 Task: Search one way flight ticket for 1 adult, 5 children, 2 infants in seat and 1 infant on lap in first from Anchorage: Ted Stevens Anchorage International Airport to Riverton: Central Wyoming Regional Airport (was Riverton Regional) on 5-4-2023. Choice of flights is Royal air maroc. Number of bags: 1 checked bag. Price is upto 35000. Outbound departure time preference is 17:15.
Action: Mouse moved to (329, 281)
Screenshot: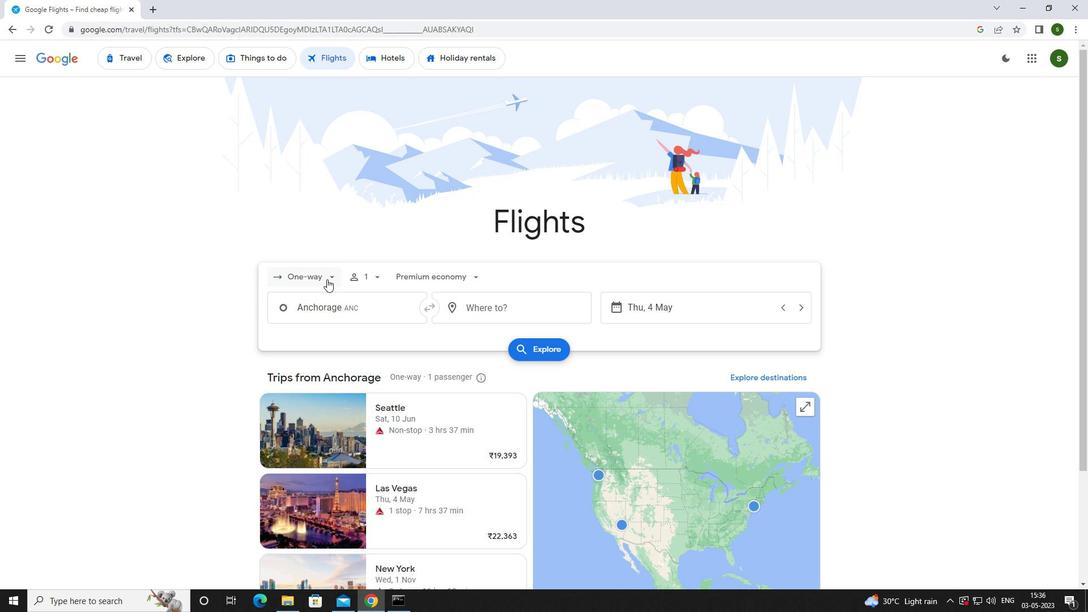 
Action: Mouse pressed left at (329, 281)
Screenshot: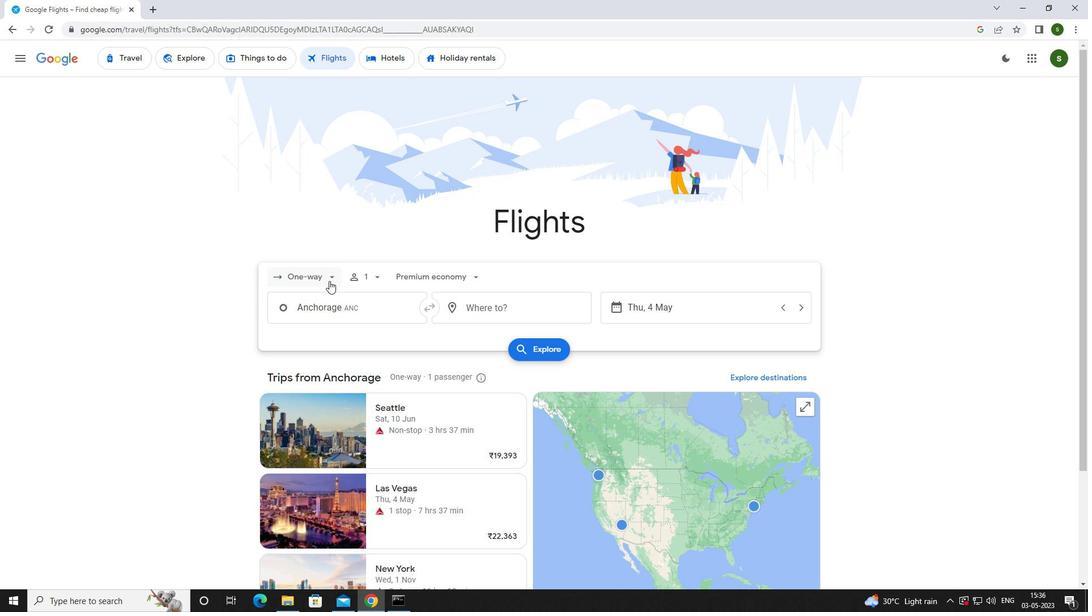 
Action: Mouse moved to (333, 334)
Screenshot: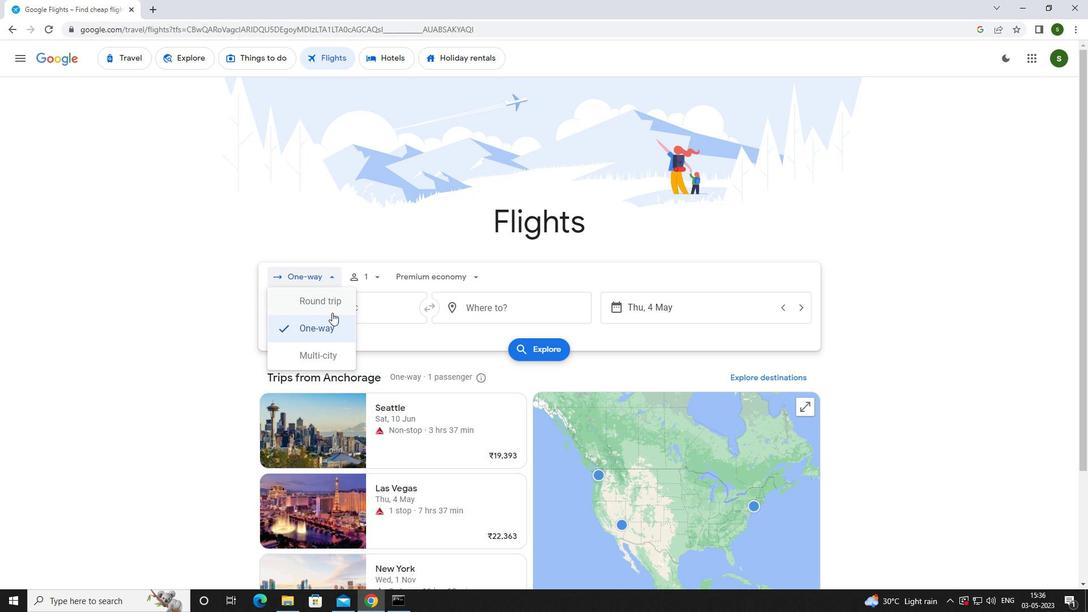 
Action: Mouse pressed left at (333, 334)
Screenshot: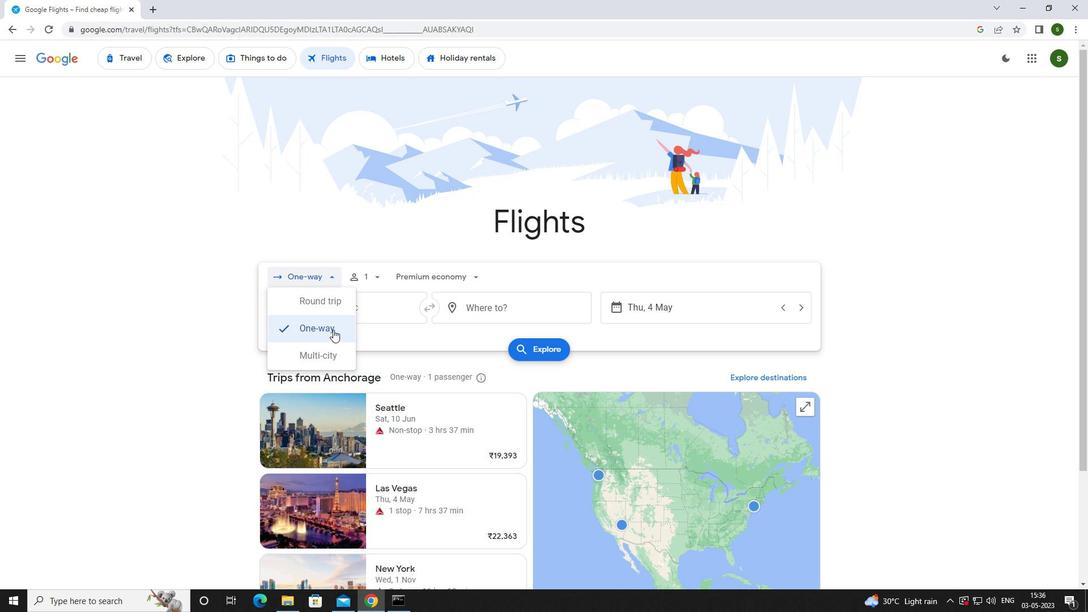 
Action: Mouse moved to (373, 275)
Screenshot: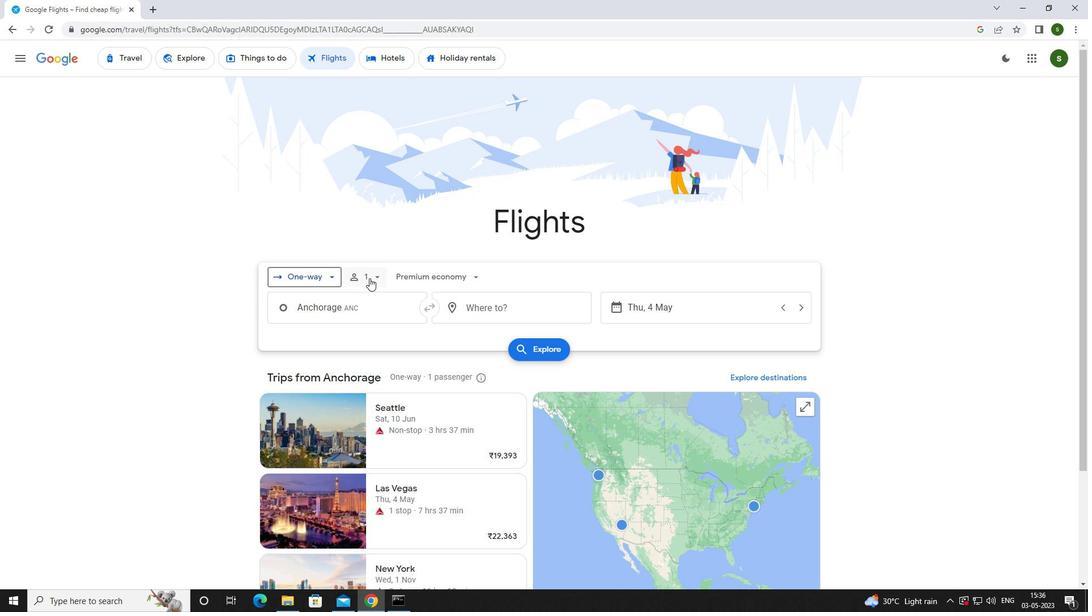
Action: Mouse pressed left at (373, 275)
Screenshot: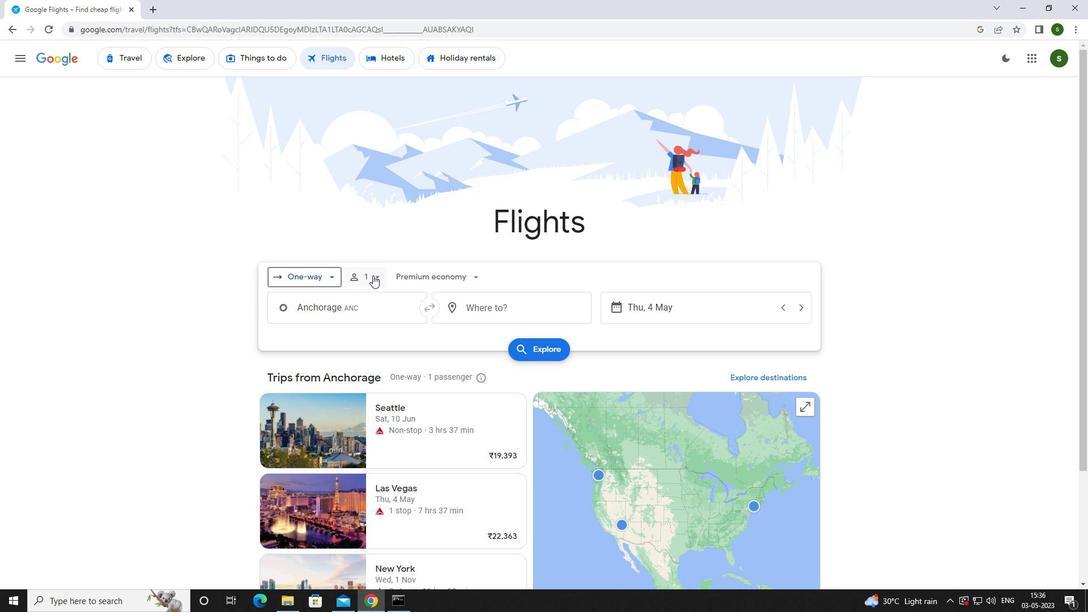 
Action: Mouse moved to (461, 332)
Screenshot: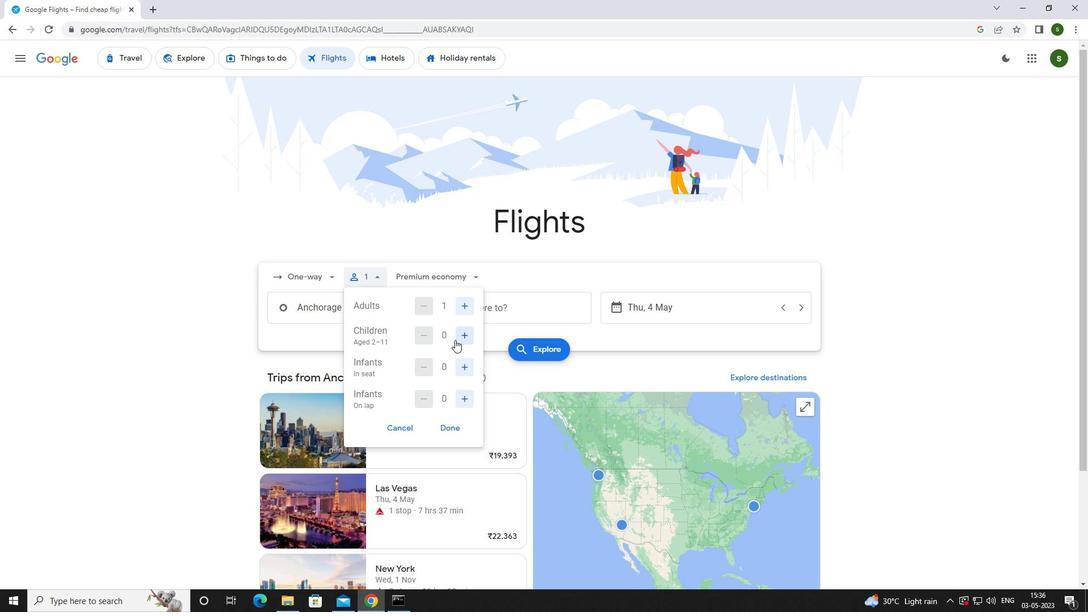 
Action: Mouse pressed left at (461, 332)
Screenshot: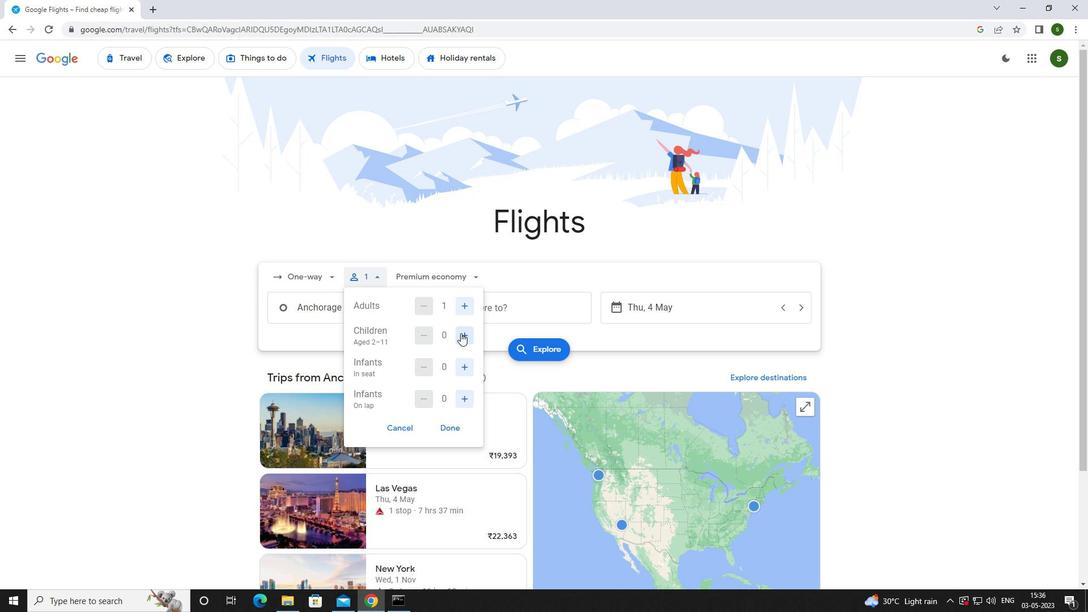 
Action: Mouse pressed left at (461, 332)
Screenshot: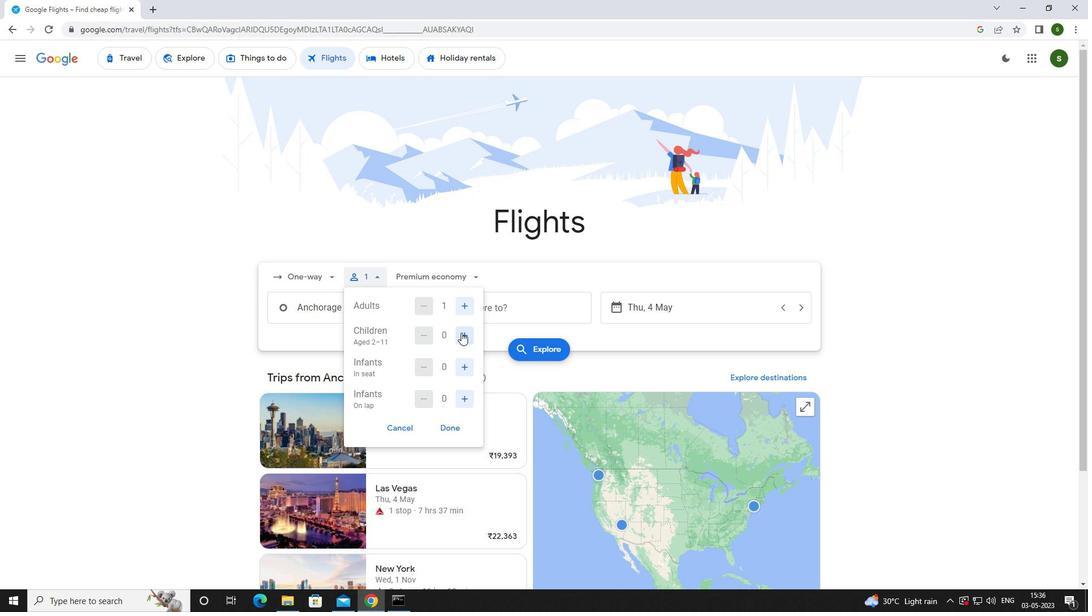 
Action: Mouse pressed left at (461, 332)
Screenshot: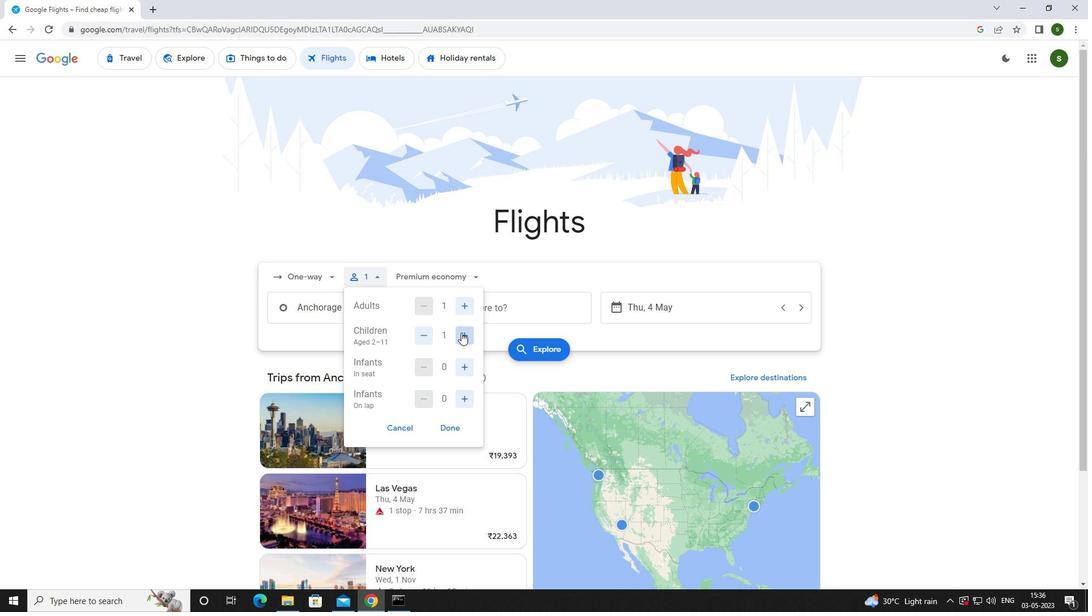 
Action: Mouse pressed left at (461, 332)
Screenshot: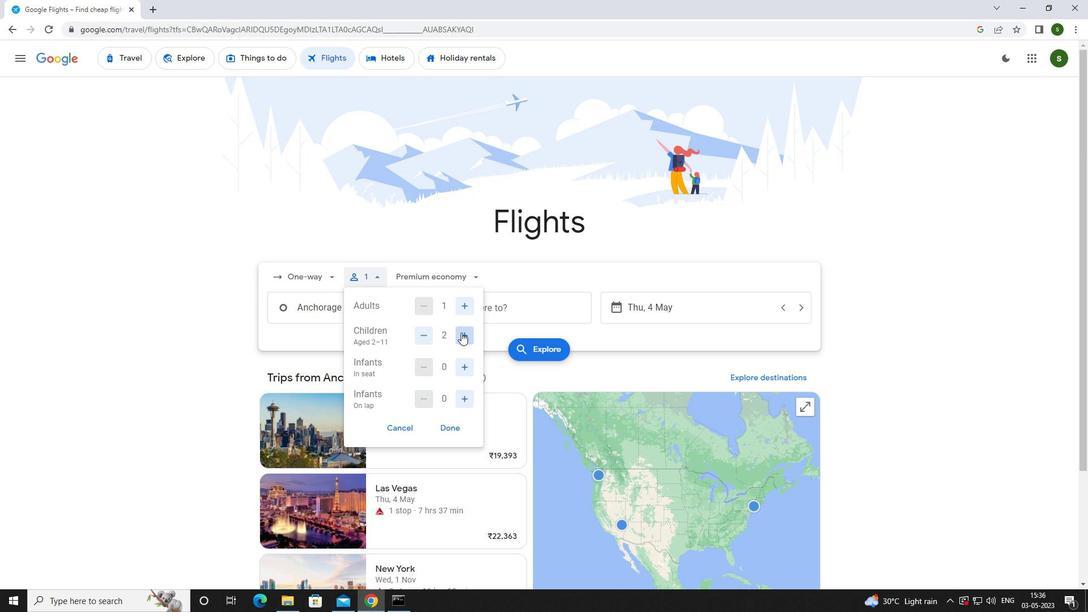 
Action: Mouse pressed left at (461, 332)
Screenshot: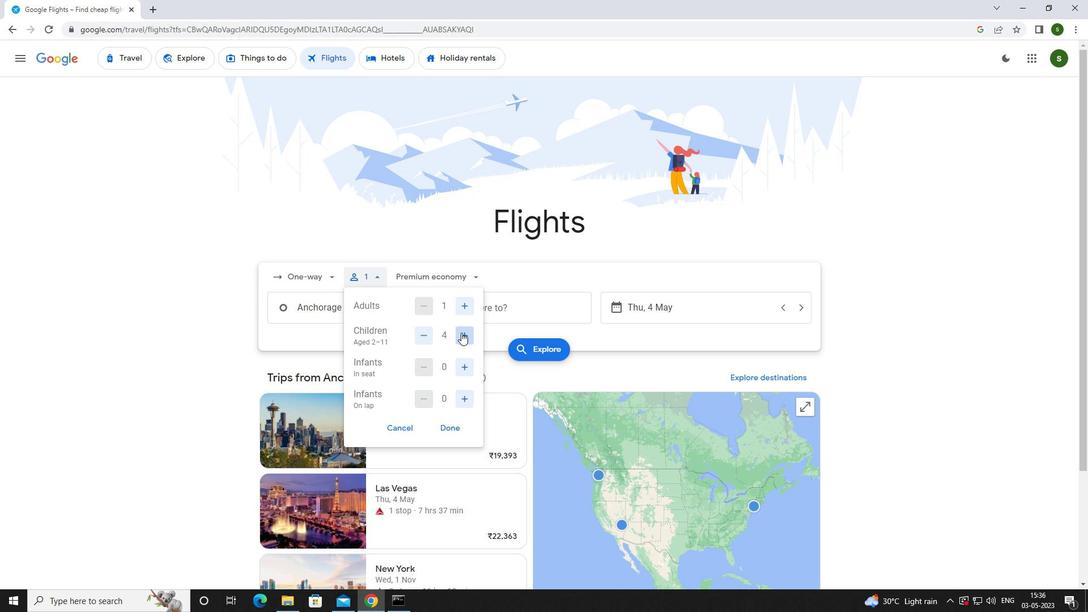 
Action: Mouse moved to (463, 363)
Screenshot: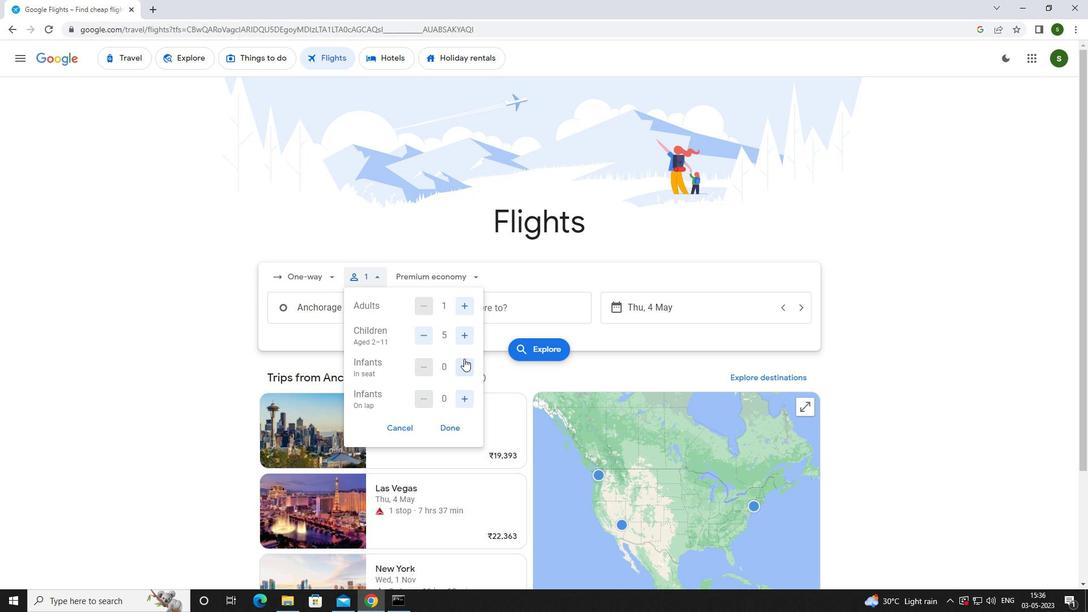 
Action: Mouse pressed left at (463, 363)
Screenshot: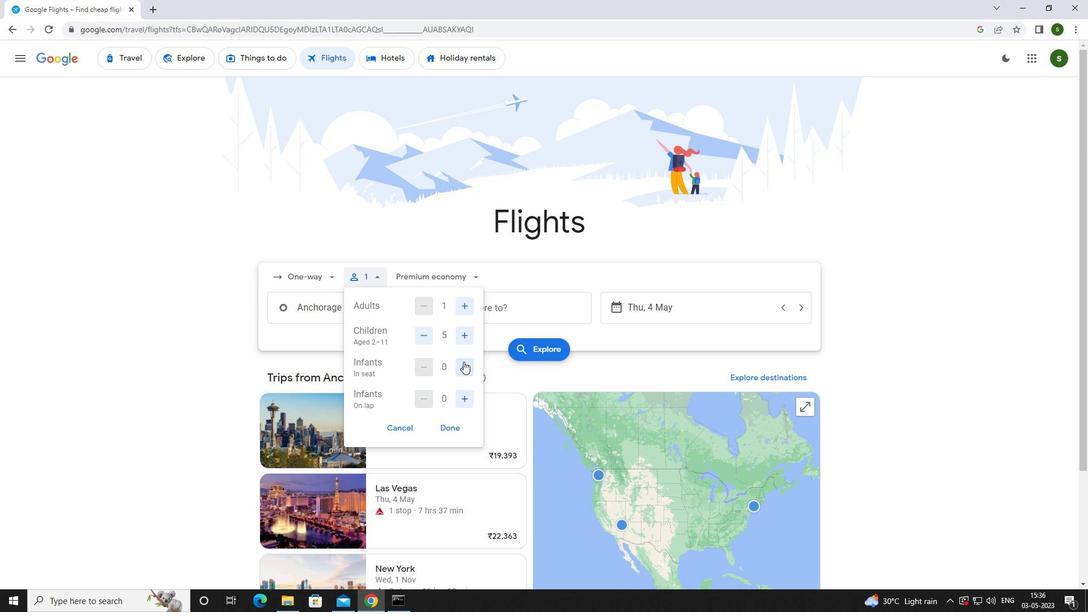 
Action: Mouse pressed left at (463, 363)
Screenshot: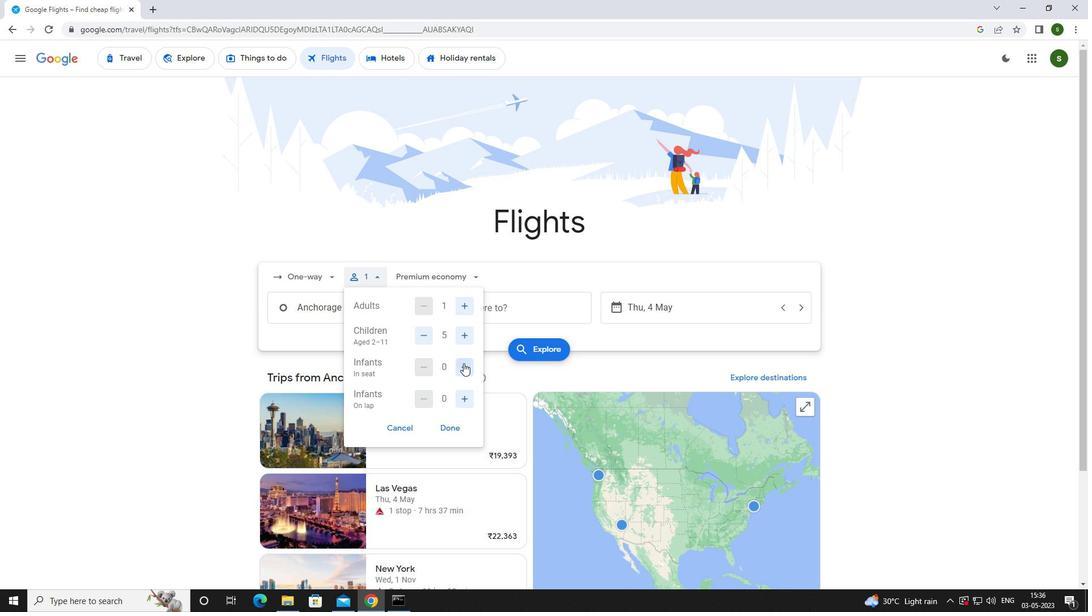 
Action: Mouse moved to (457, 394)
Screenshot: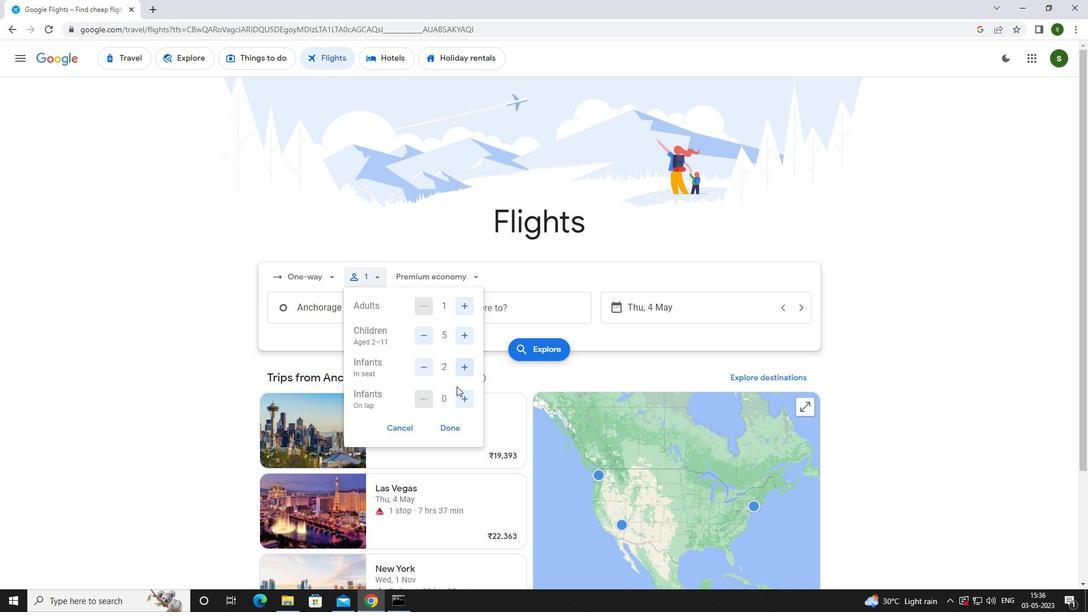
Action: Mouse pressed left at (457, 394)
Screenshot: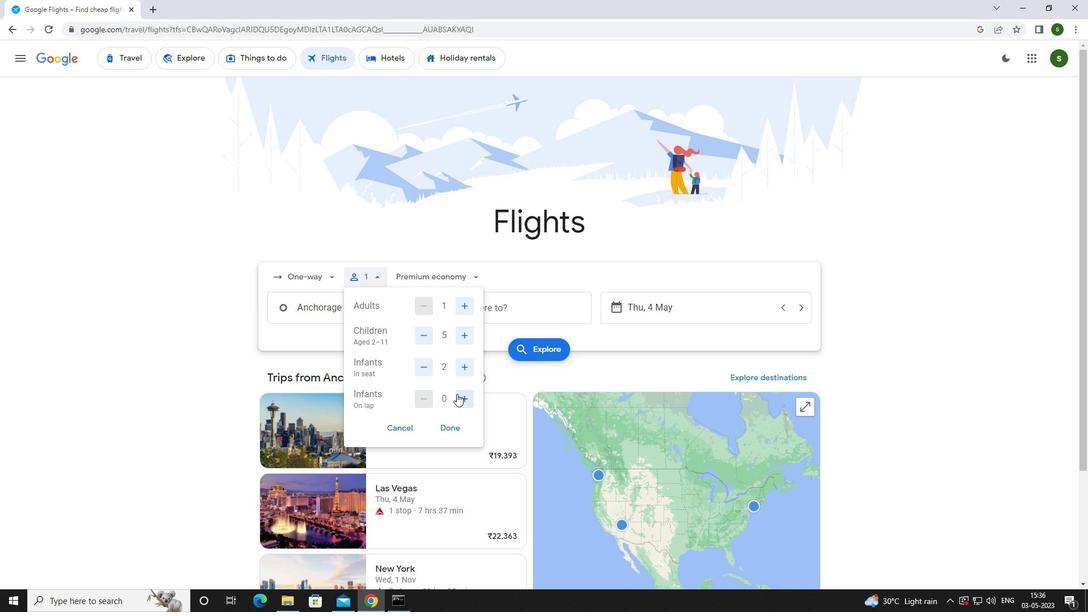 
Action: Mouse moved to (427, 366)
Screenshot: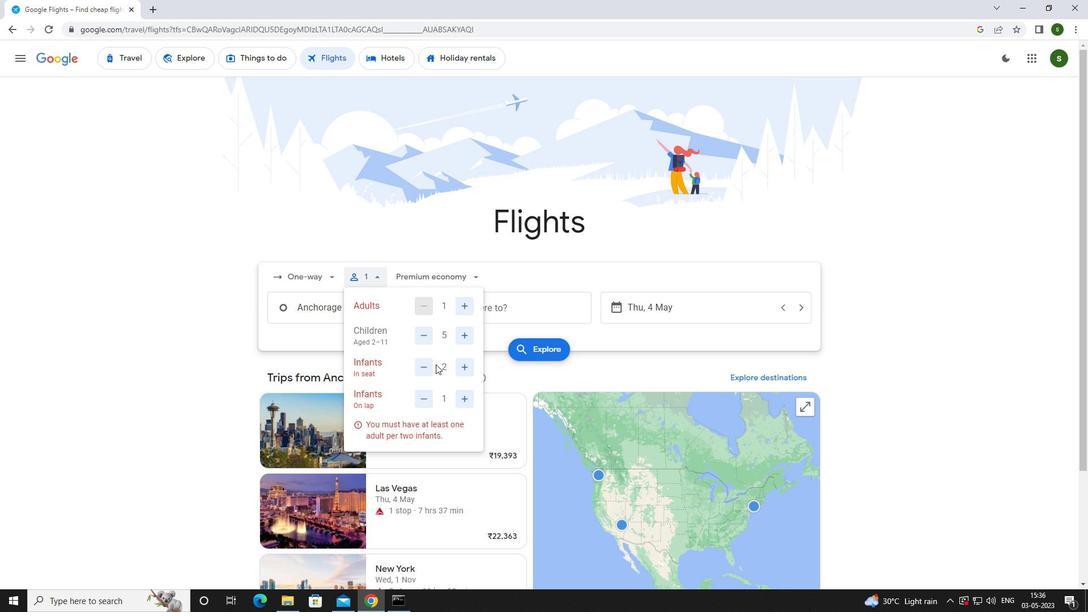 
Action: Mouse pressed left at (427, 366)
Screenshot: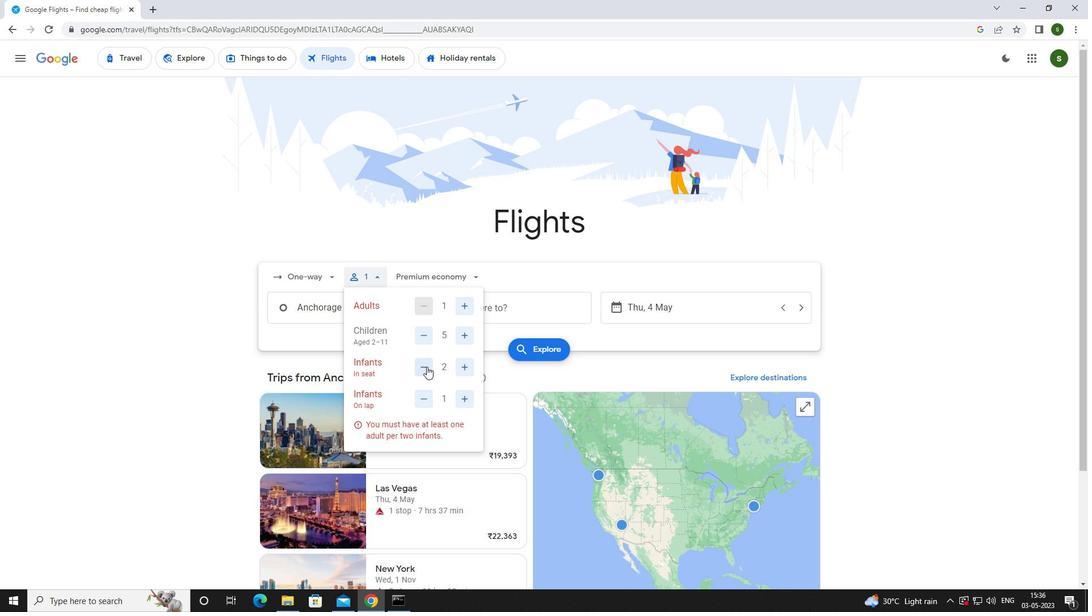 
Action: Mouse moved to (436, 276)
Screenshot: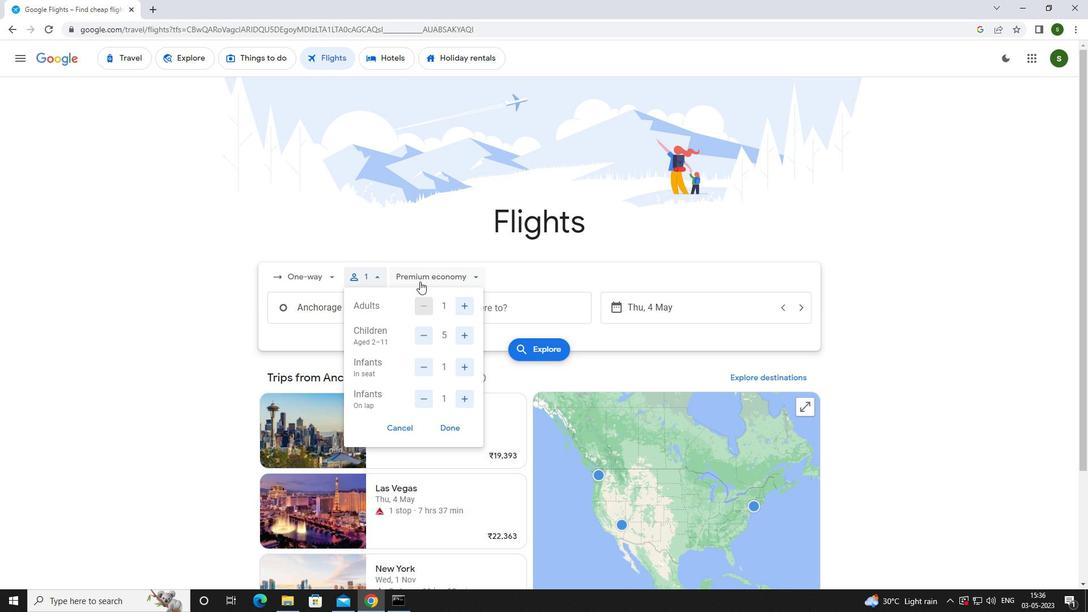 
Action: Mouse pressed left at (436, 276)
Screenshot: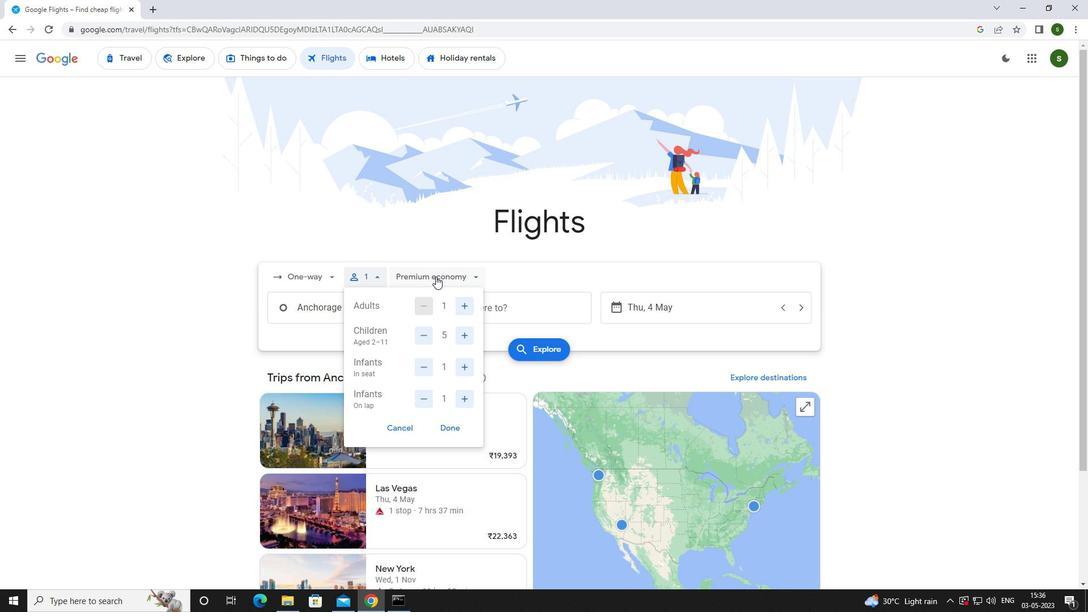 
Action: Mouse moved to (455, 381)
Screenshot: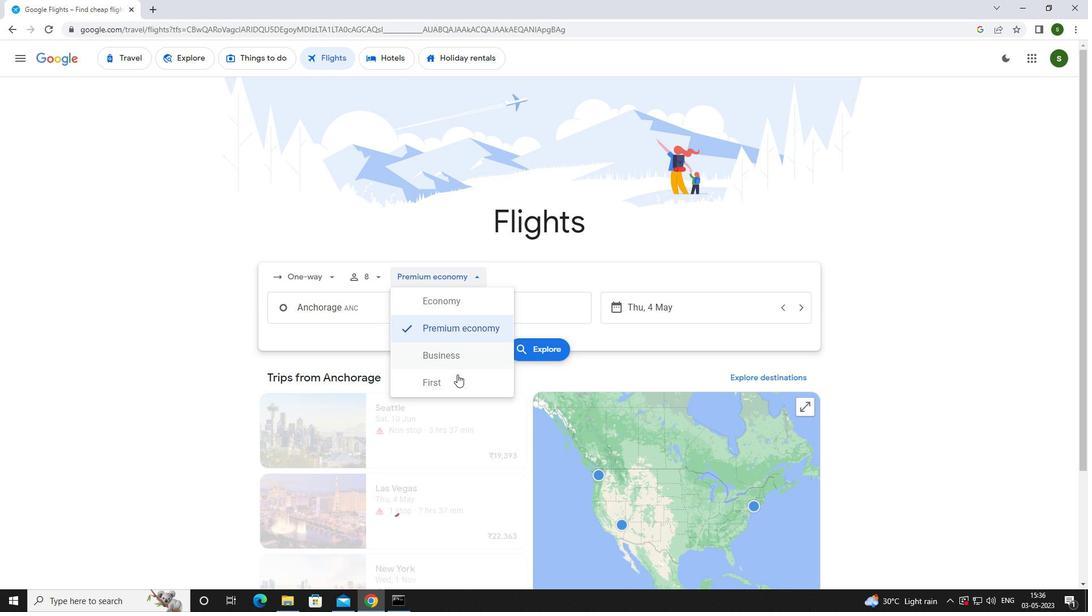
Action: Mouse pressed left at (455, 381)
Screenshot: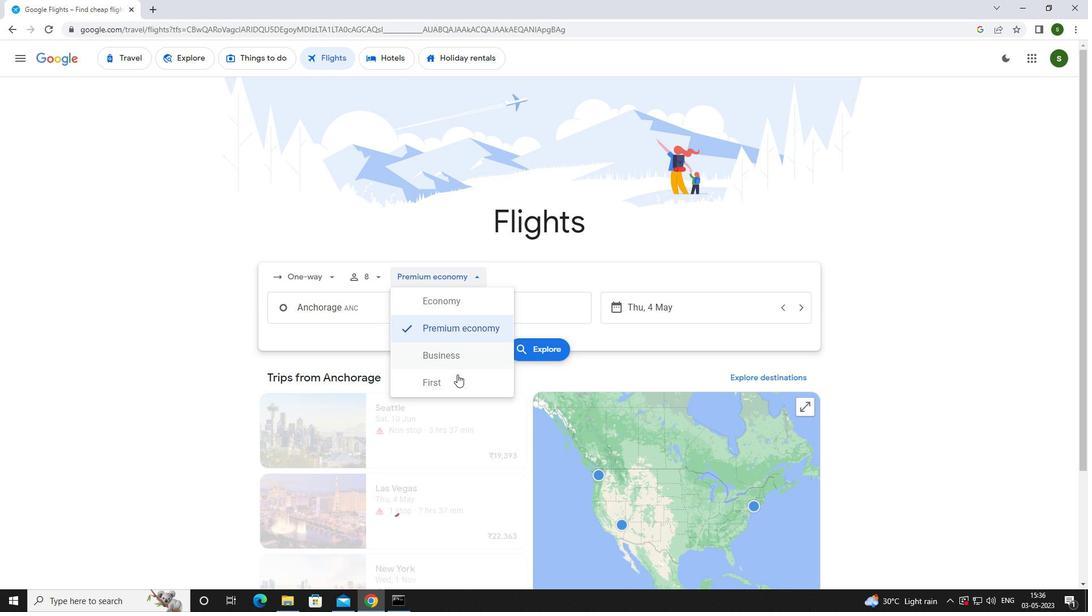 
Action: Mouse moved to (400, 315)
Screenshot: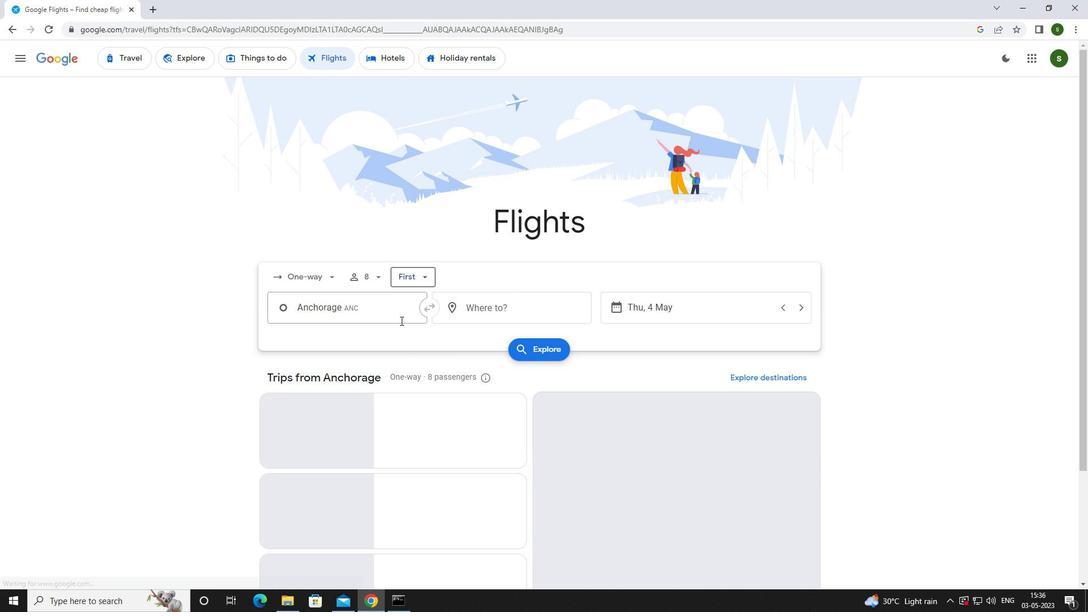 
Action: Mouse pressed left at (400, 315)
Screenshot: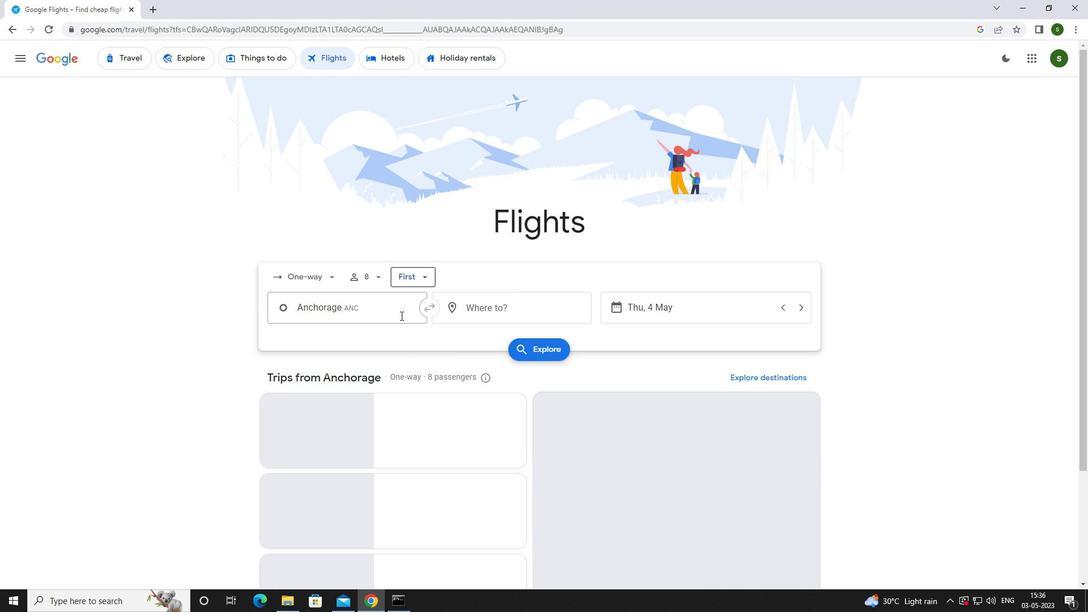 
Action: Mouse moved to (400, 315)
Screenshot: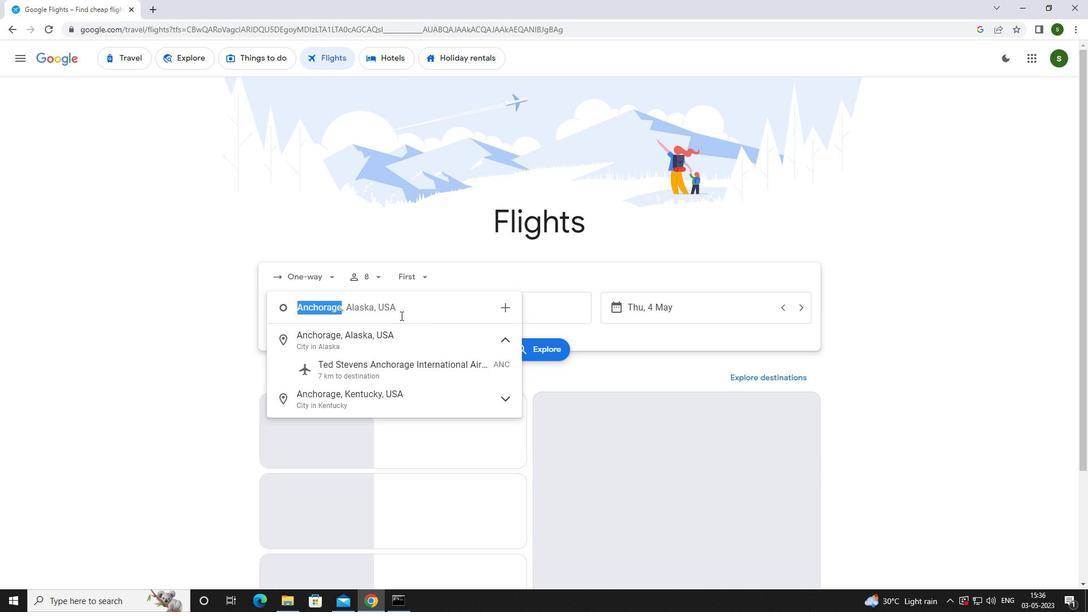 
Action: Key pressed <Key.caps_lock>t<Key.caps_lock>ed<Key.space>
Screenshot: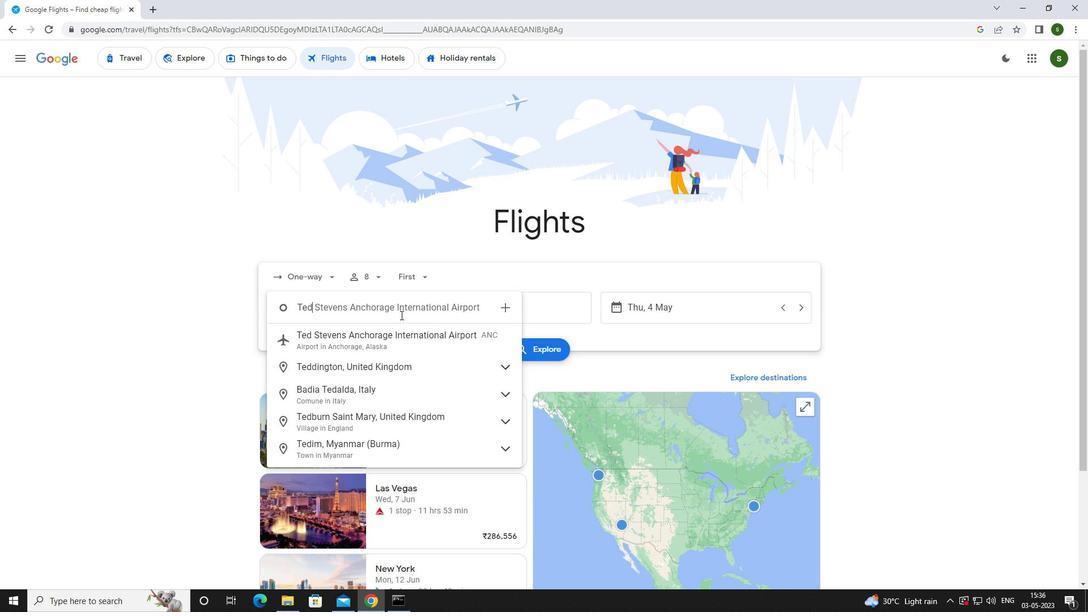 
Action: Mouse moved to (404, 341)
Screenshot: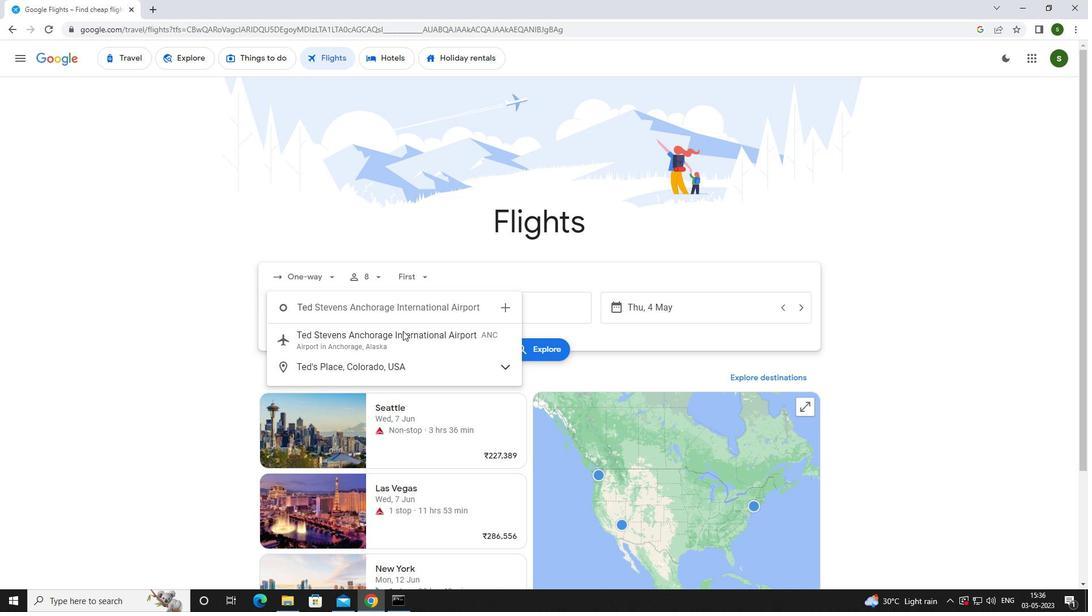 
Action: Mouse pressed left at (404, 341)
Screenshot: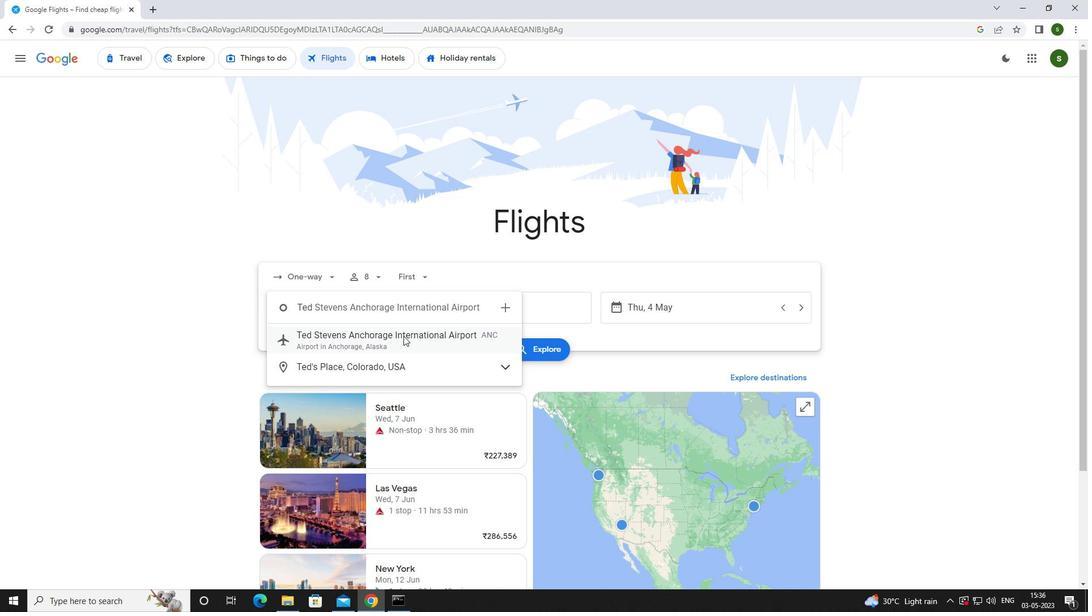 
Action: Mouse moved to (526, 311)
Screenshot: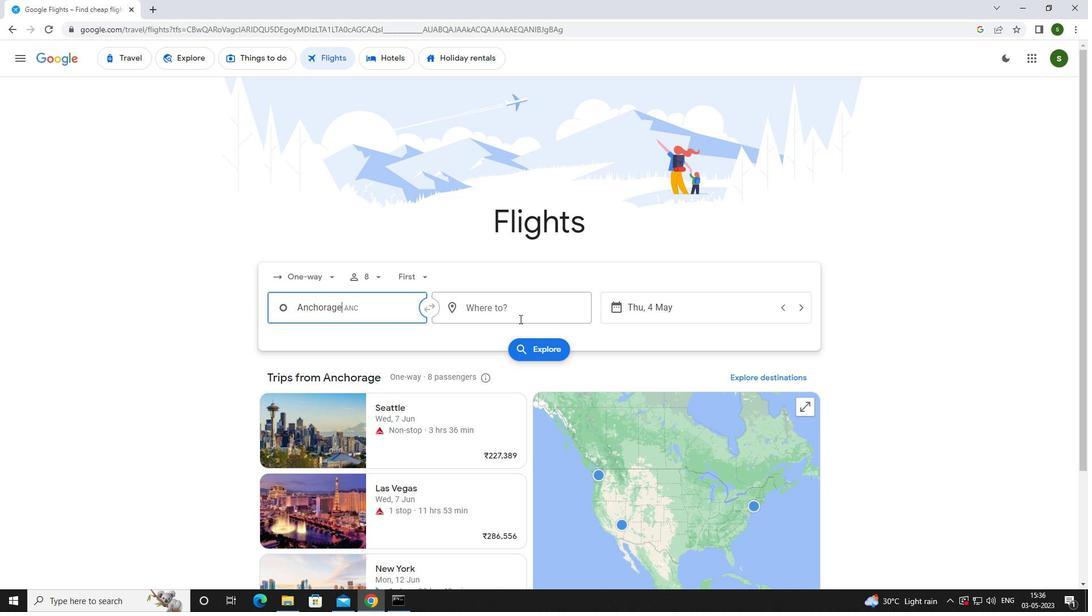 
Action: Mouse pressed left at (526, 311)
Screenshot: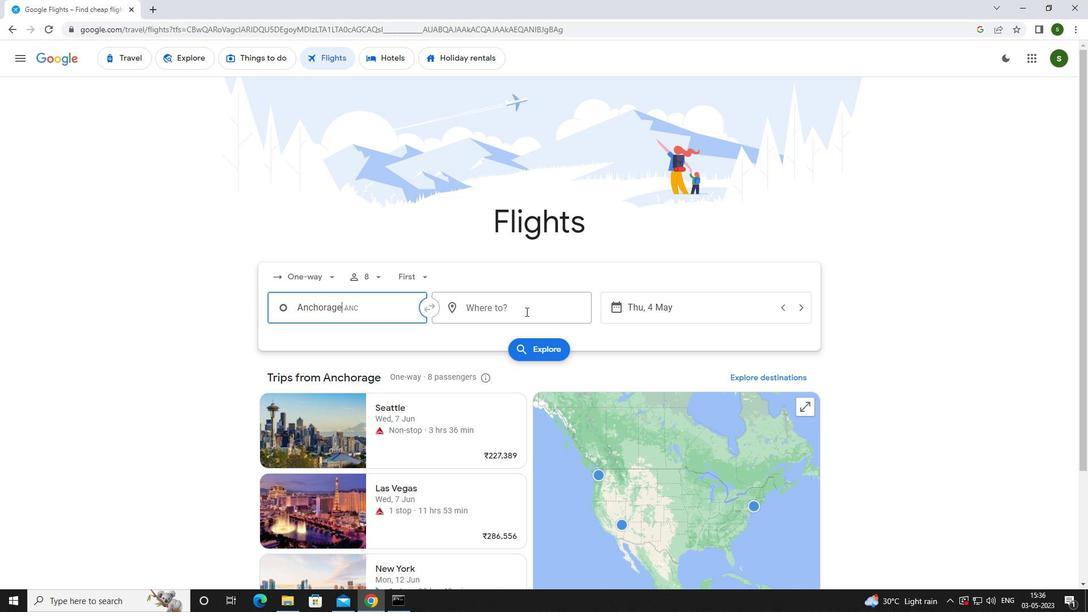 
Action: Mouse moved to (503, 311)
Screenshot: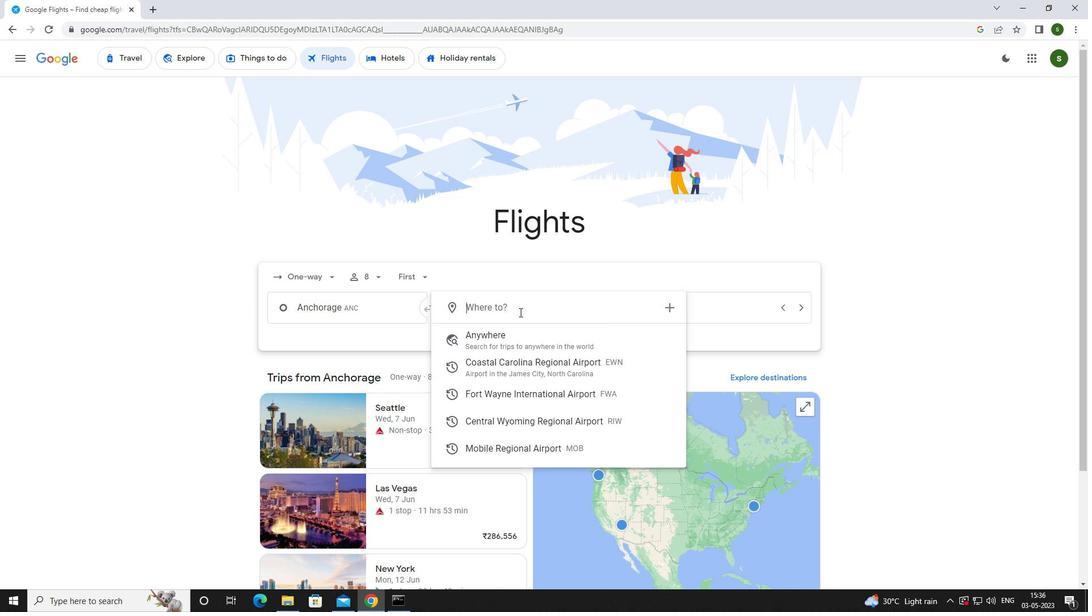 
Action: Key pressed <Key.caps_lock>r<Key.caps_lock>iverton
Screenshot: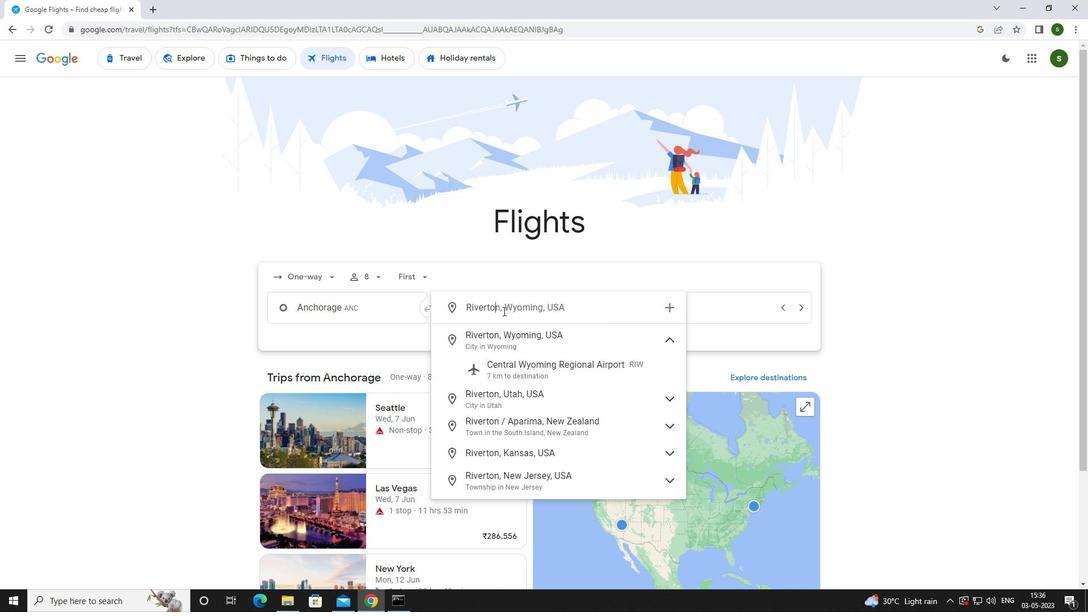 
Action: Mouse moved to (505, 364)
Screenshot: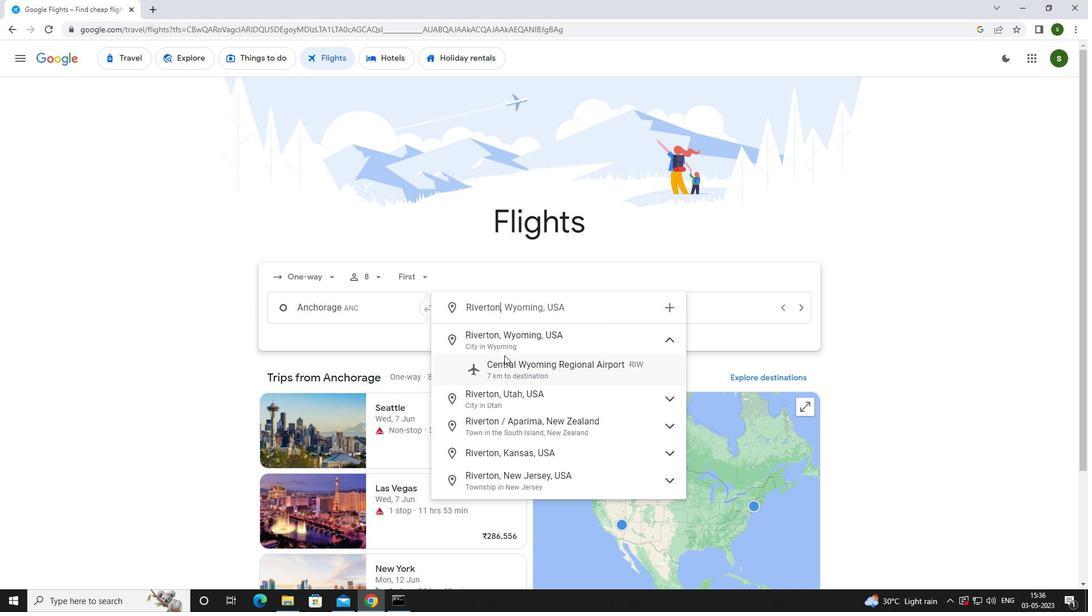 
Action: Mouse pressed left at (505, 364)
Screenshot: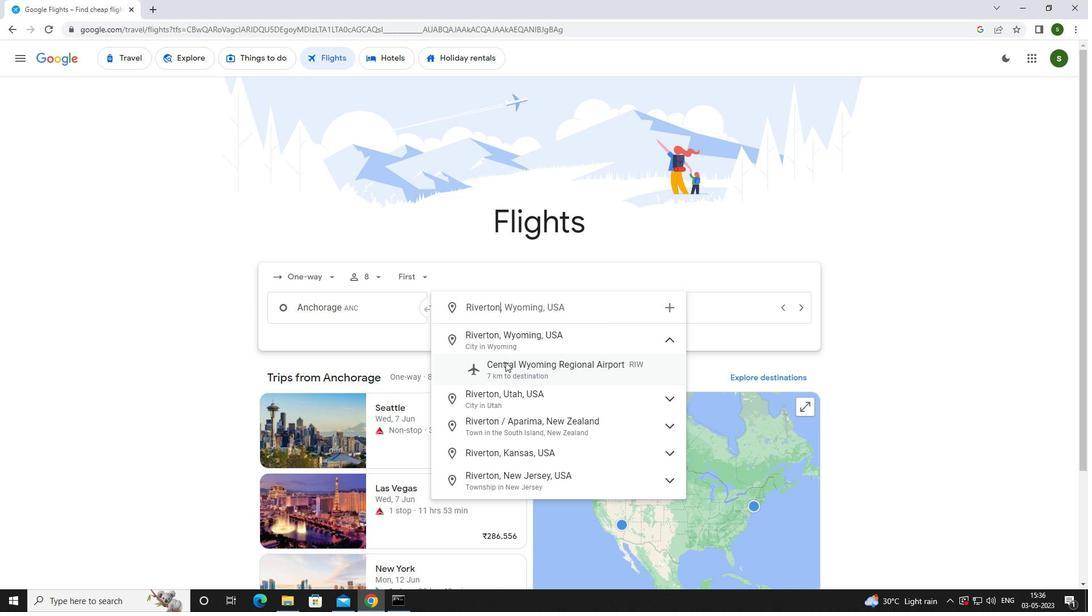 
Action: Mouse moved to (700, 304)
Screenshot: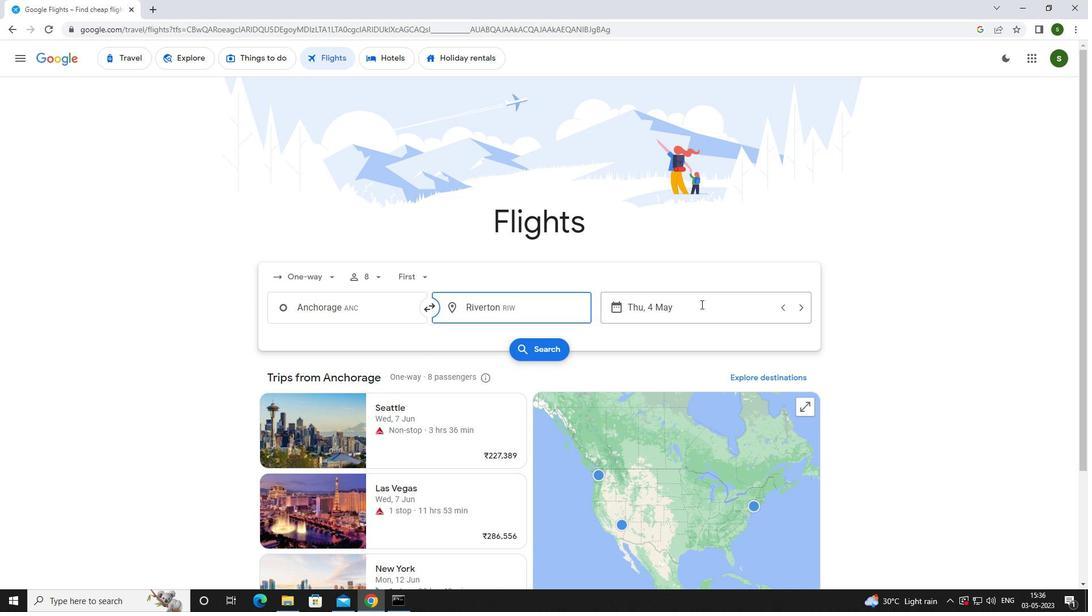 
Action: Mouse pressed left at (700, 304)
Screenshot: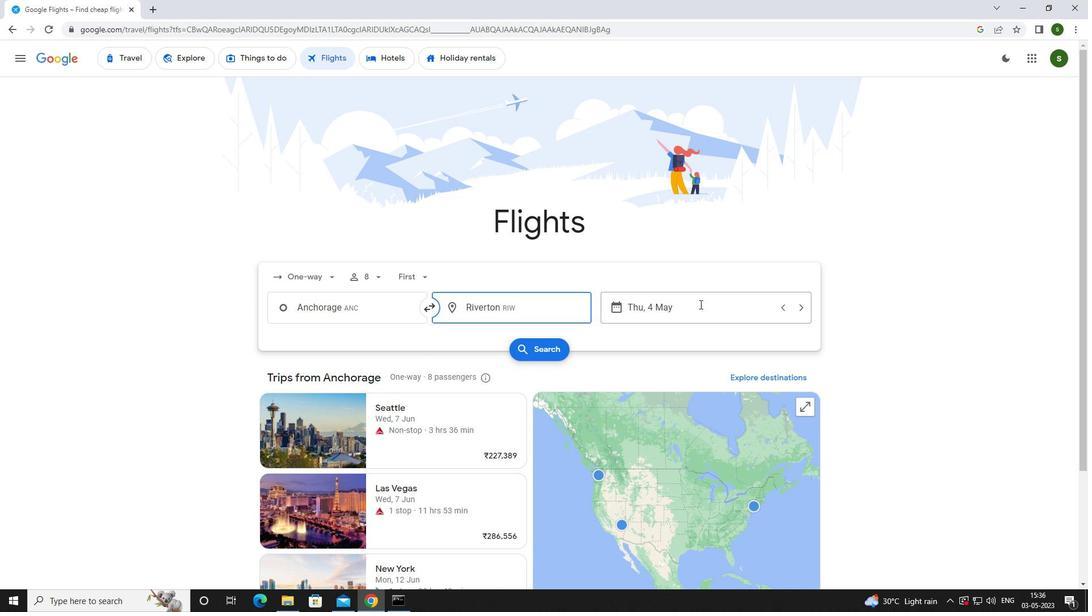 
Action: Mouse moved to (520, 382)
Screenshot: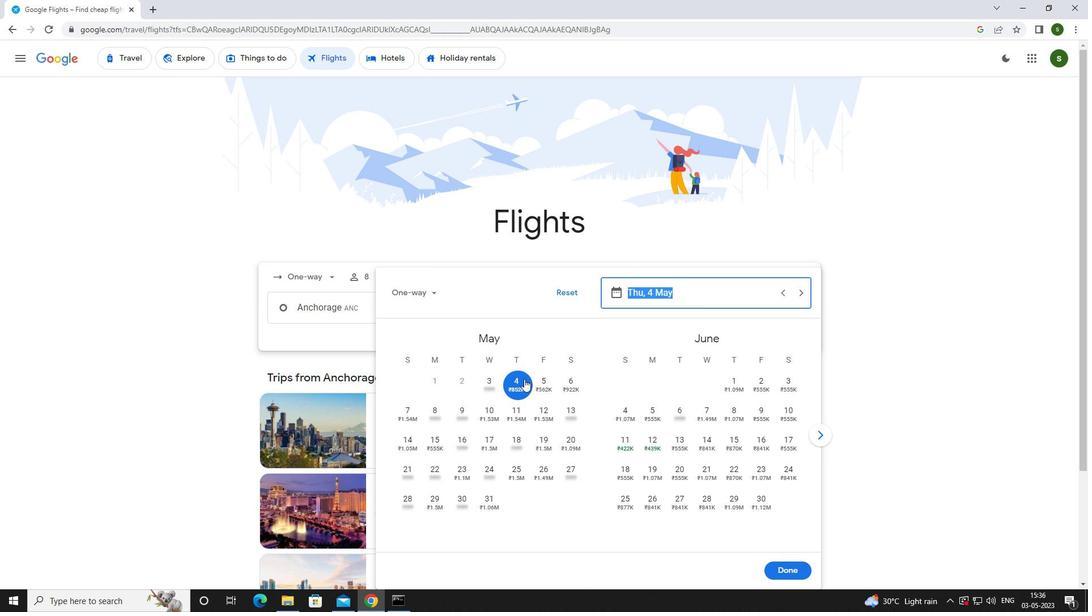 
Action: Mouse pressed left at (520, 382)
Screenshot: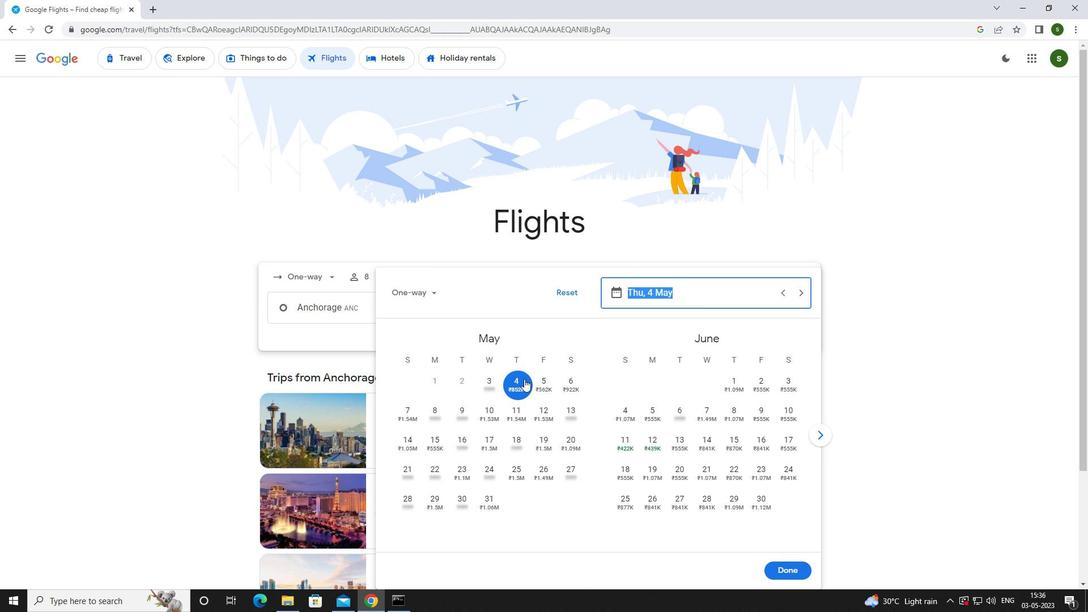 
Action: Mouse moved to (784, 563)
Screenshot: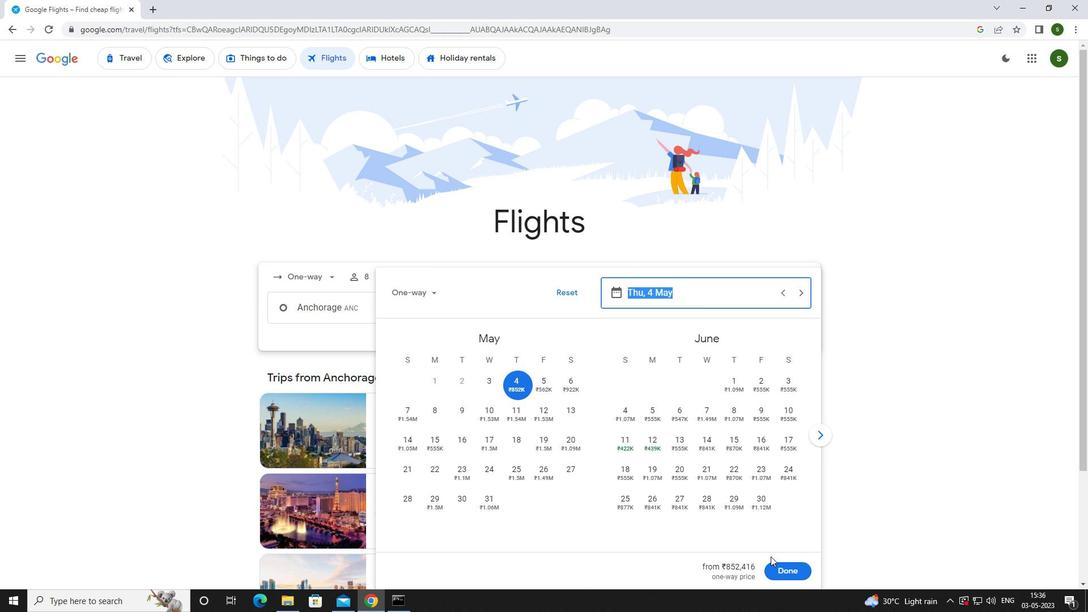
Action: Mouse pressed left at (784, 563)
Screenshot: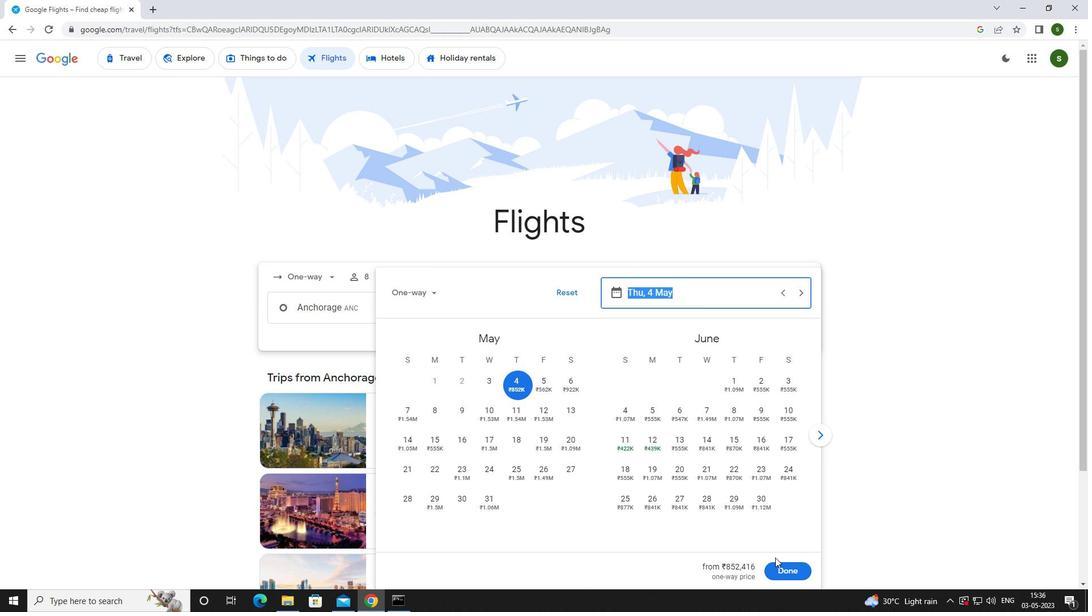 
Action: Mouse moved to (534, 341)
Screenshot: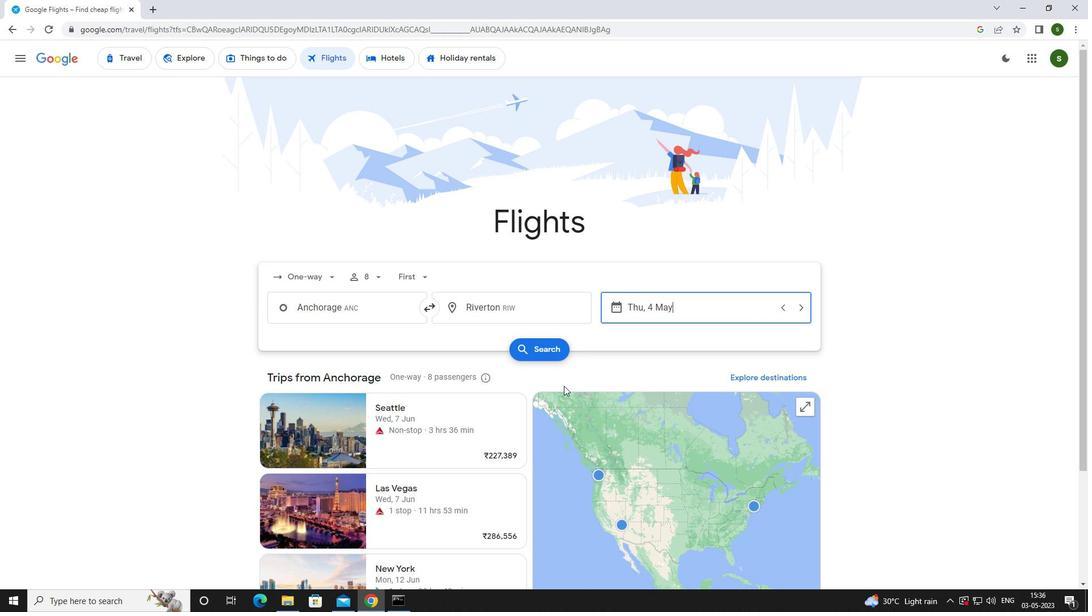 
Action: Mouse pressed left at (534, 341)
Screenshot: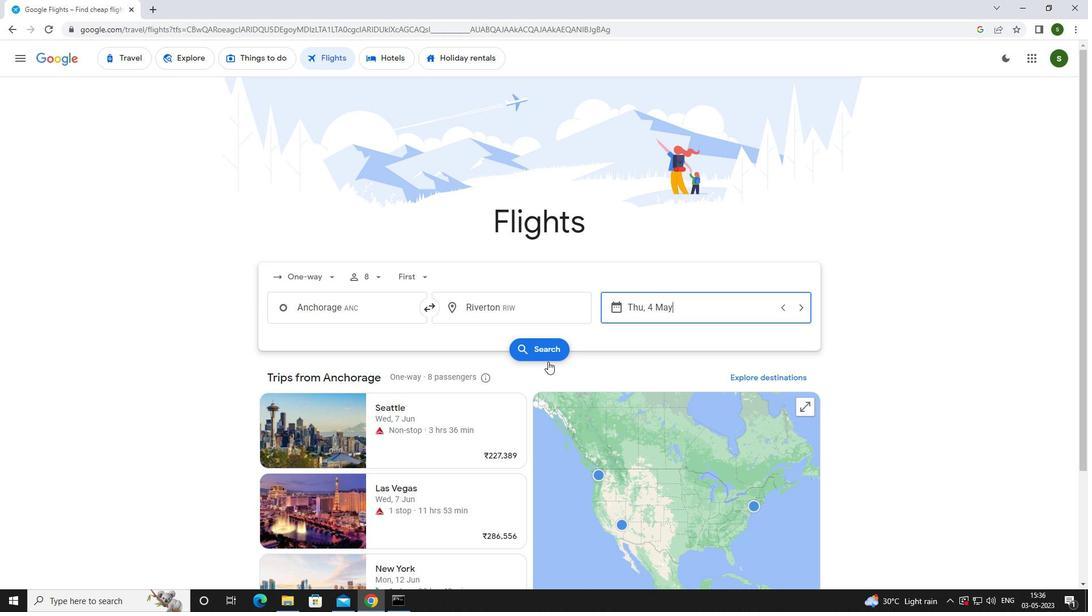 
Action: Mouse moved to (295, 163)
Screenshot: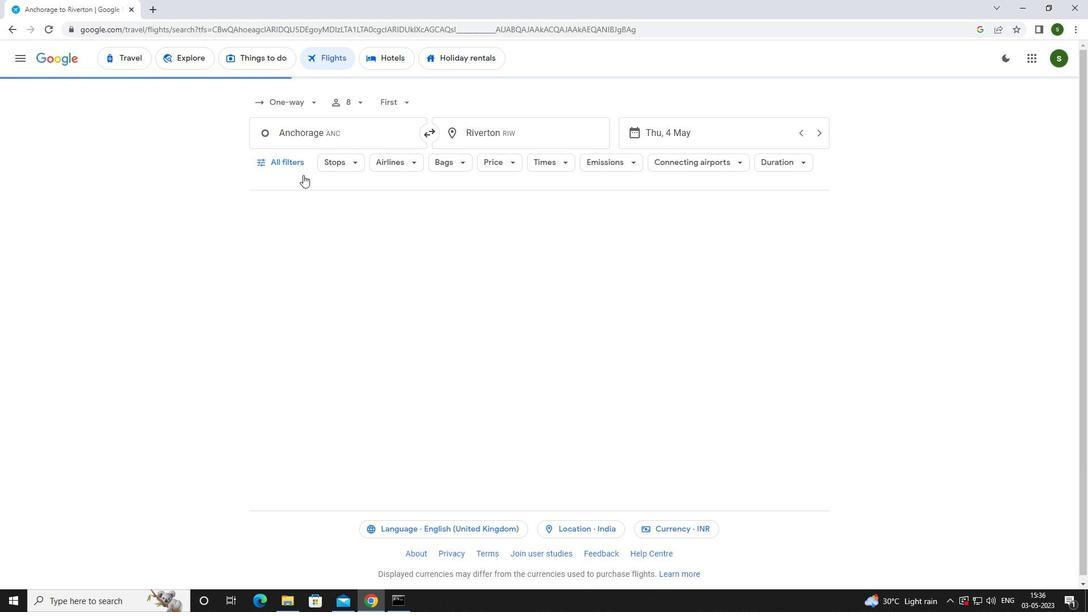 
Action: Mouse pressed left at (295, 163)
Screenshot: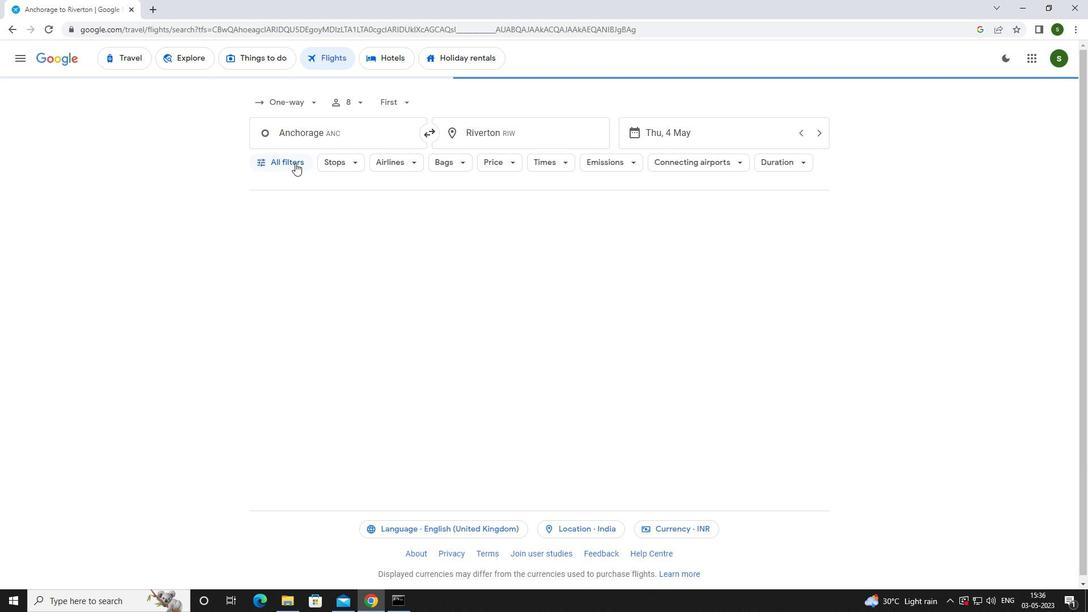 
Action: Mouse moved to (428, 406)
Screenshot: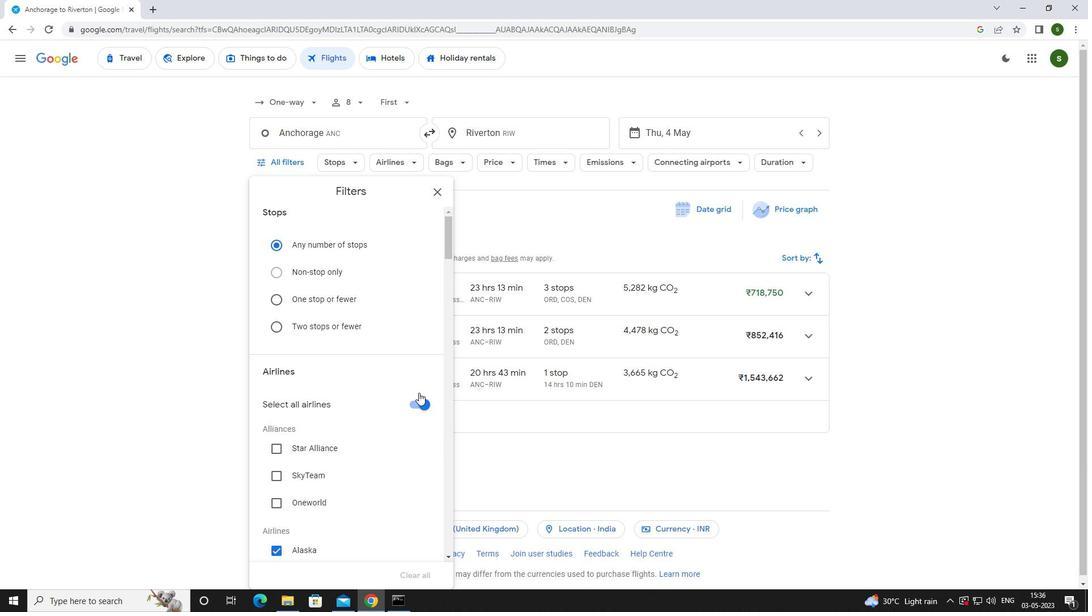 
Action: Mouse pressed left at (428, 406)
Screenshot: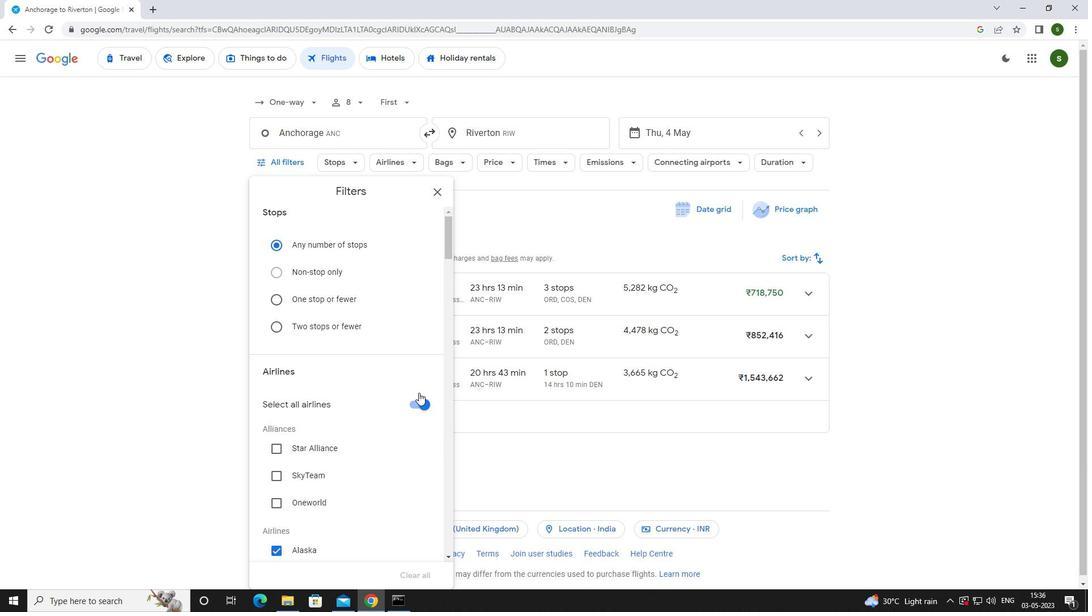 
Action: Mouse moved to (395, 345)
Screenshot: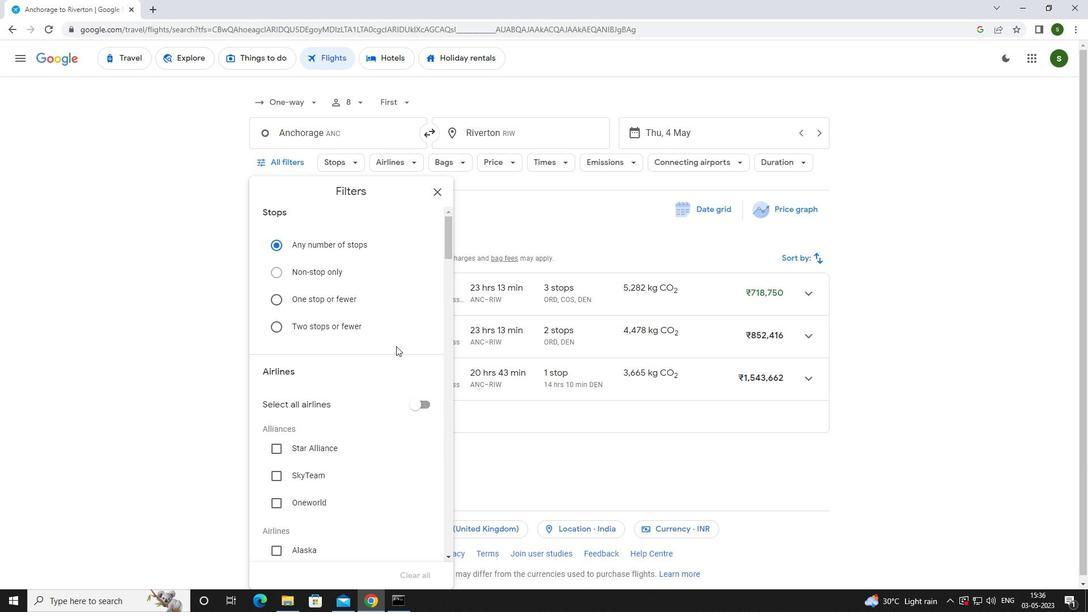 
Action: Mouse scrolled (395, 345) with delta (0, 0)
Screenshot: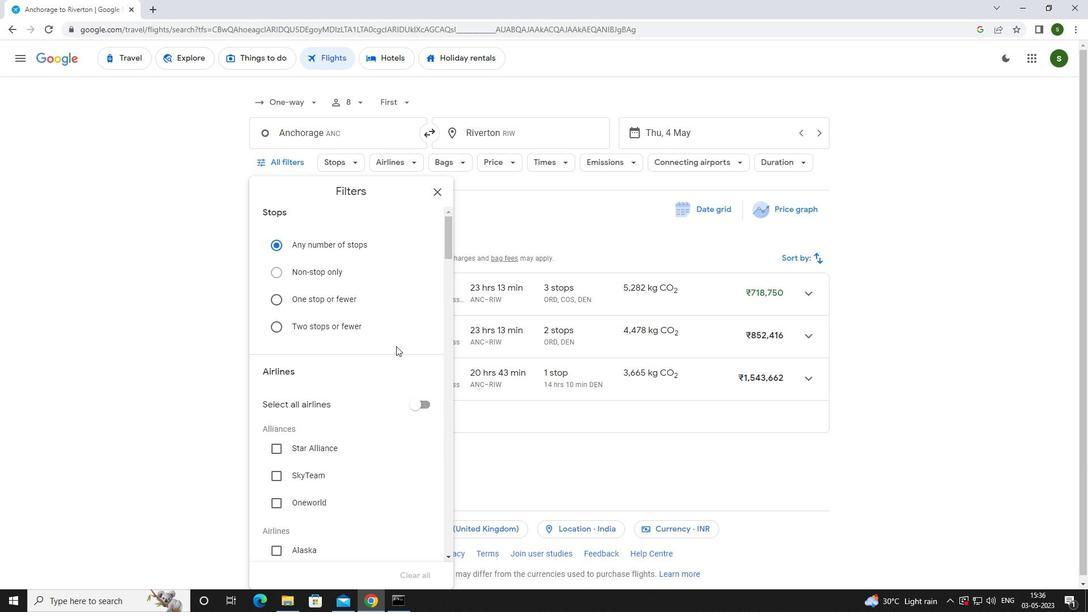
Action: Mouse moved to (395, 345)
Screenshot: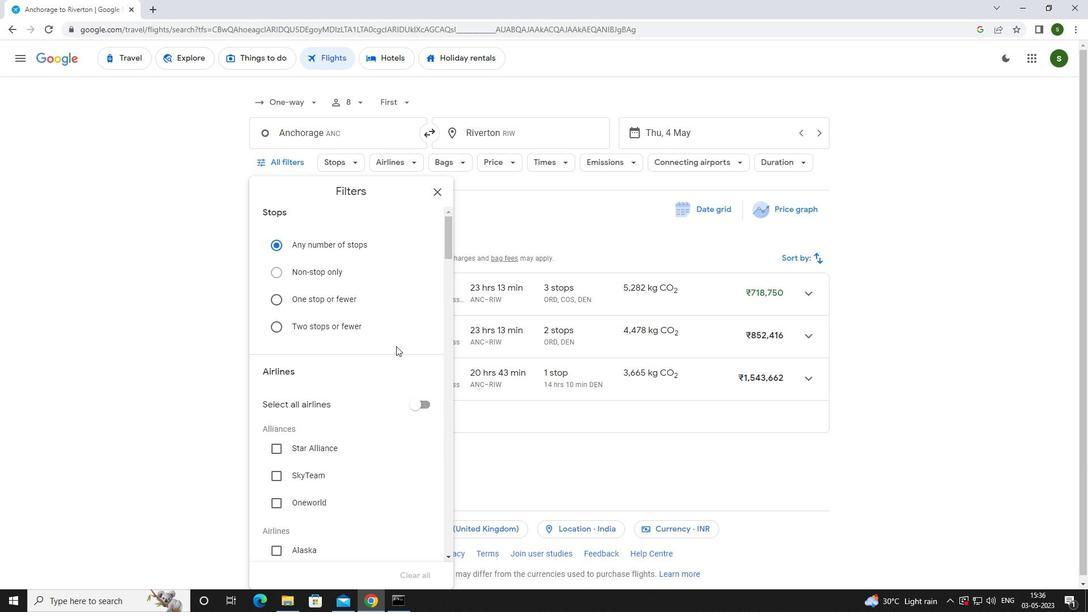 
Action: Mouse scrolled (395, 345) with delta (0, 0)
Screenshot: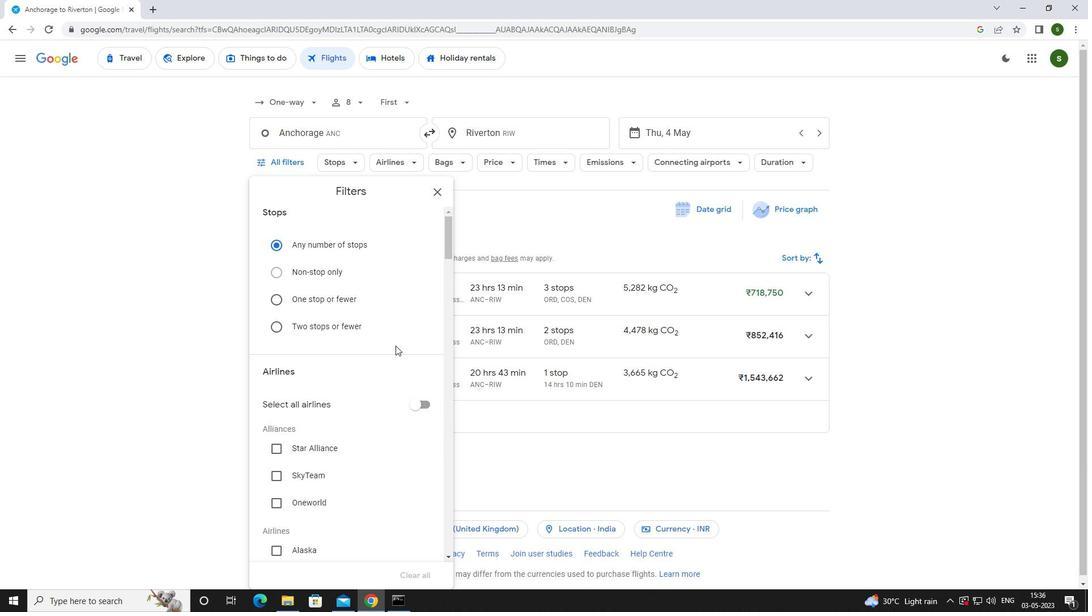 
Action: Mouse scrolled (395, 345) with delta (0, 0)
Screenshot: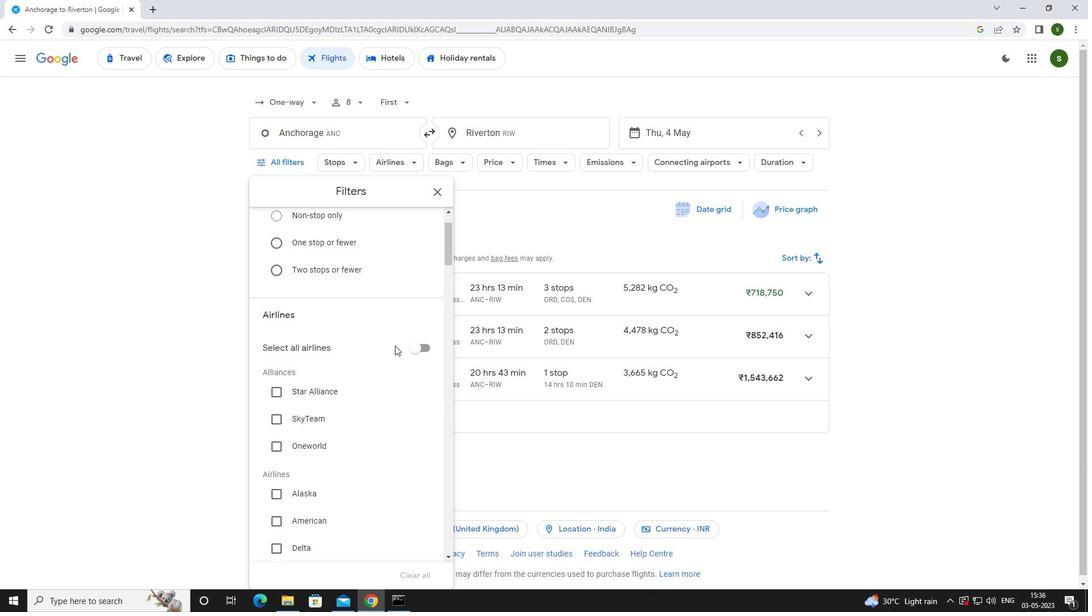 
Action: Mouse scrolled (395, 345) with delta (0, 0)
Screenshot: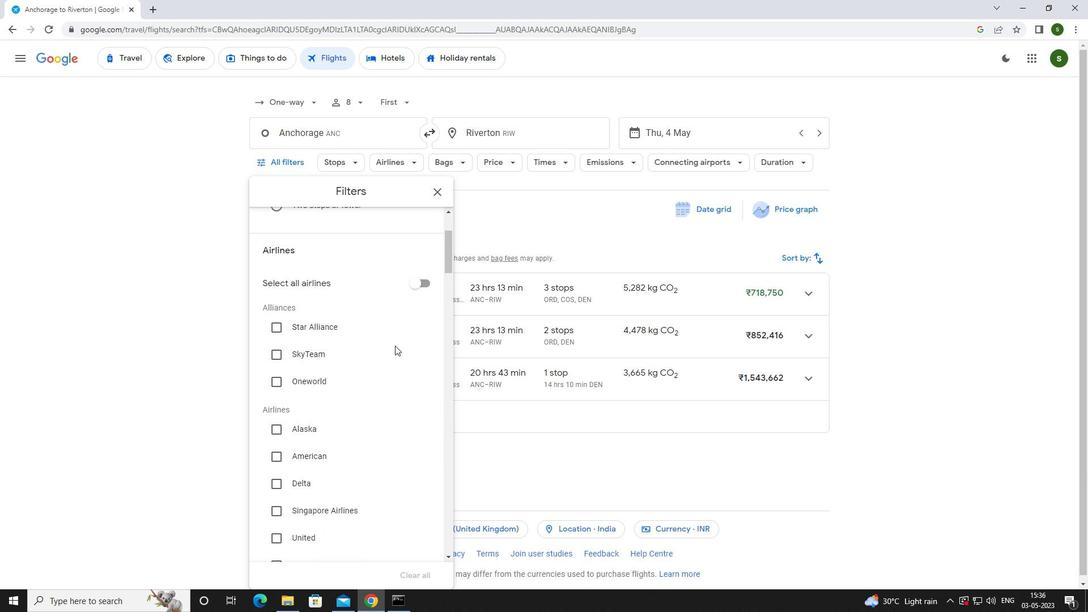 
Action: Mouse moved to (394, 342)
Screenshot: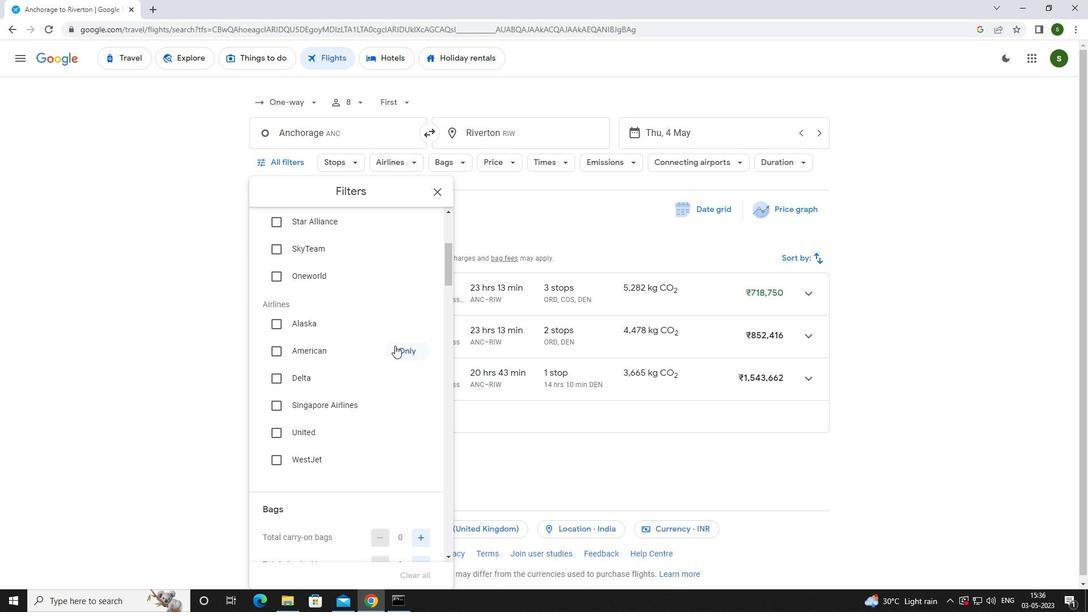 
Action: Mouse scrolled (394, 341) with delta (0, 0)
Screenshot: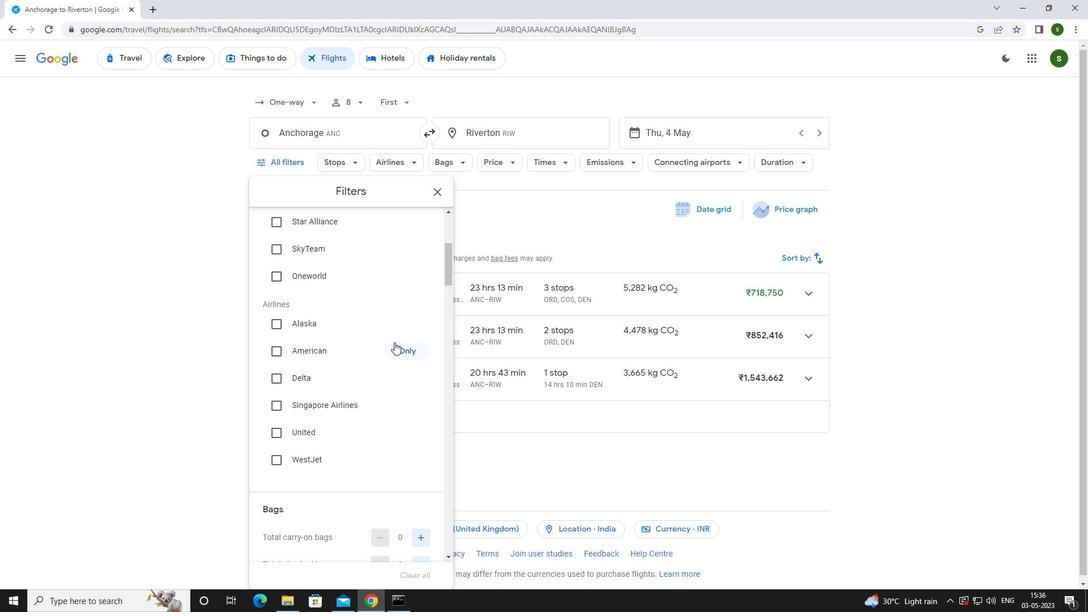 
Action: Mouse scrolled (394, 341) with delta (0, 0)
Screenshot: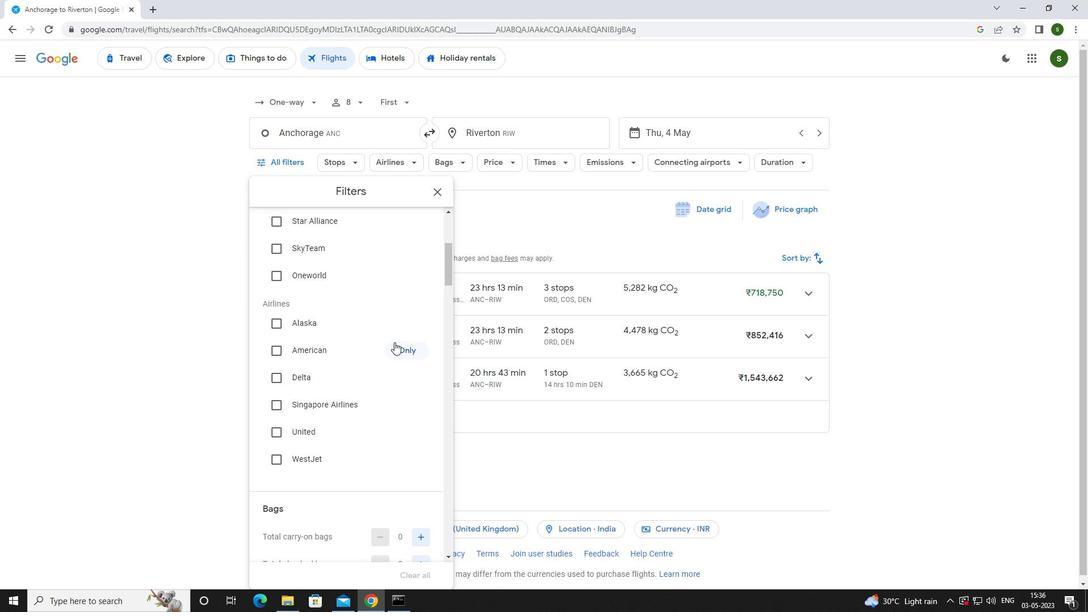 
Action: Mouse scrolled (394, 341) with delta (0, 0)
Screenshot: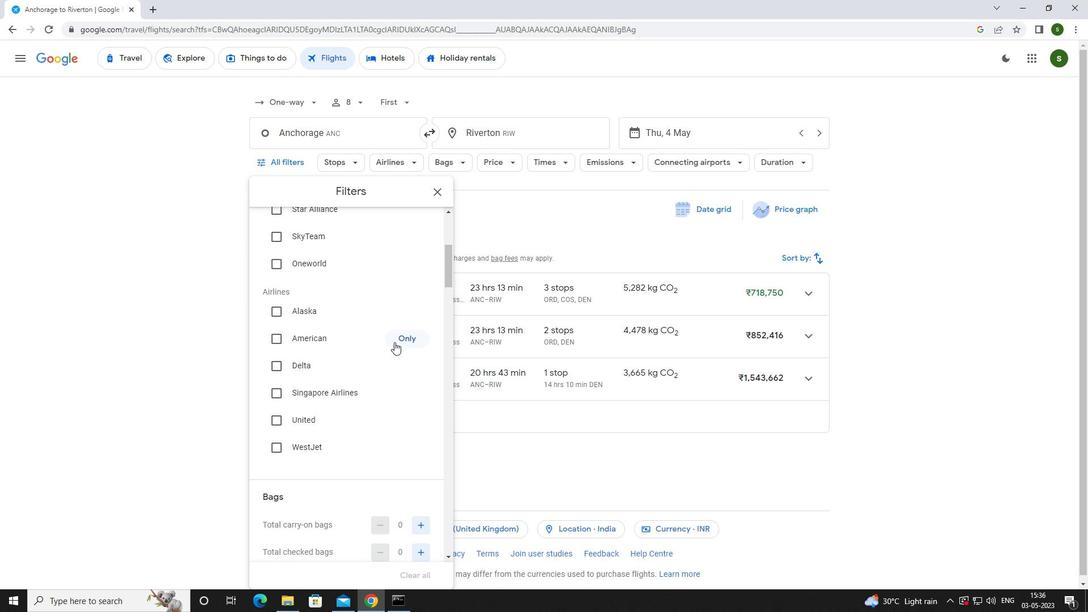 
Action: Mouse moved to (420, 391)
Screenshot: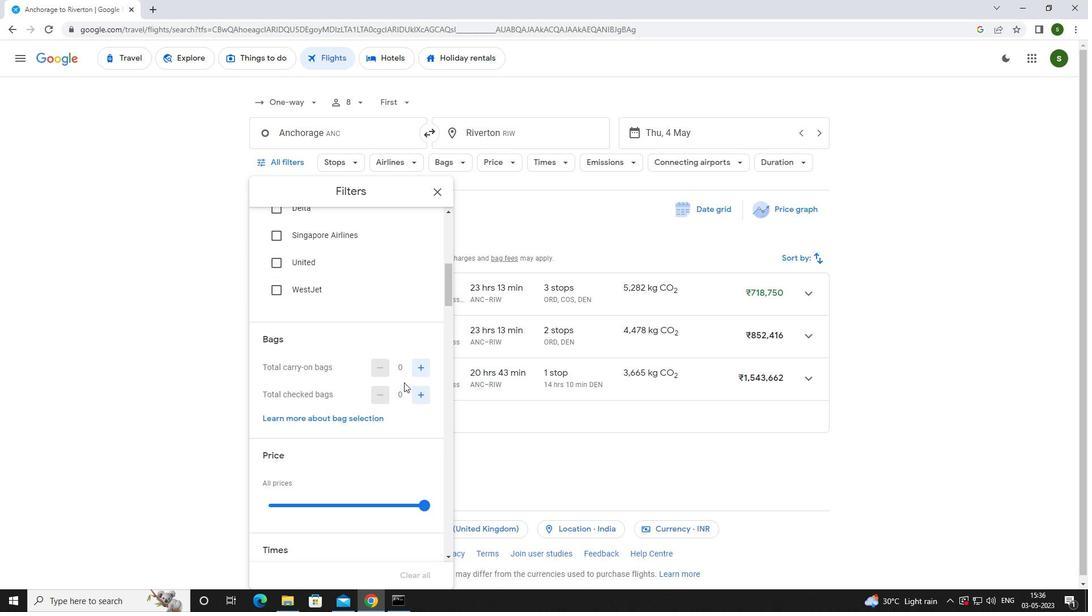 
Action: Mouse pressed left at (420, 391)
Screenshot: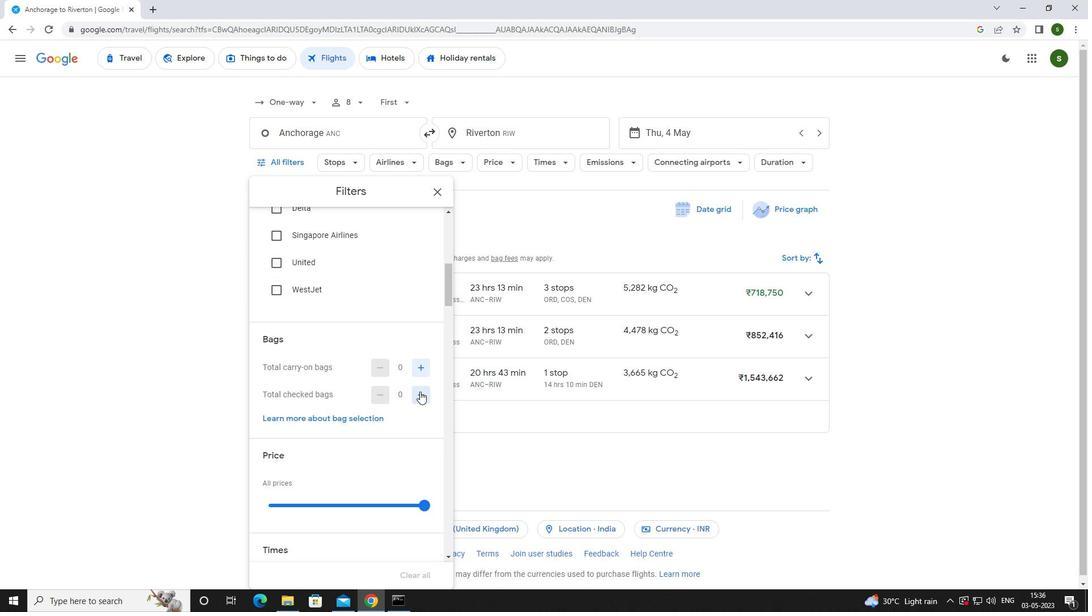 
Action: Mouse scrolled (420, 391) with delta (0, 0)
Screenshot: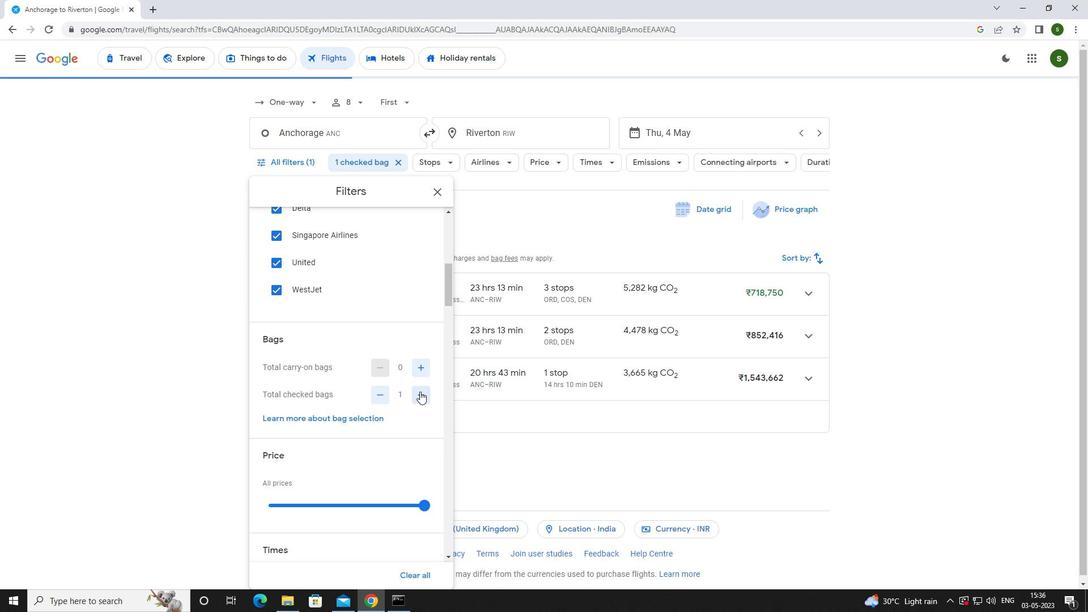 
Action: Mouse scrolled (420, 391) with delta (0, 0)
Screenshot: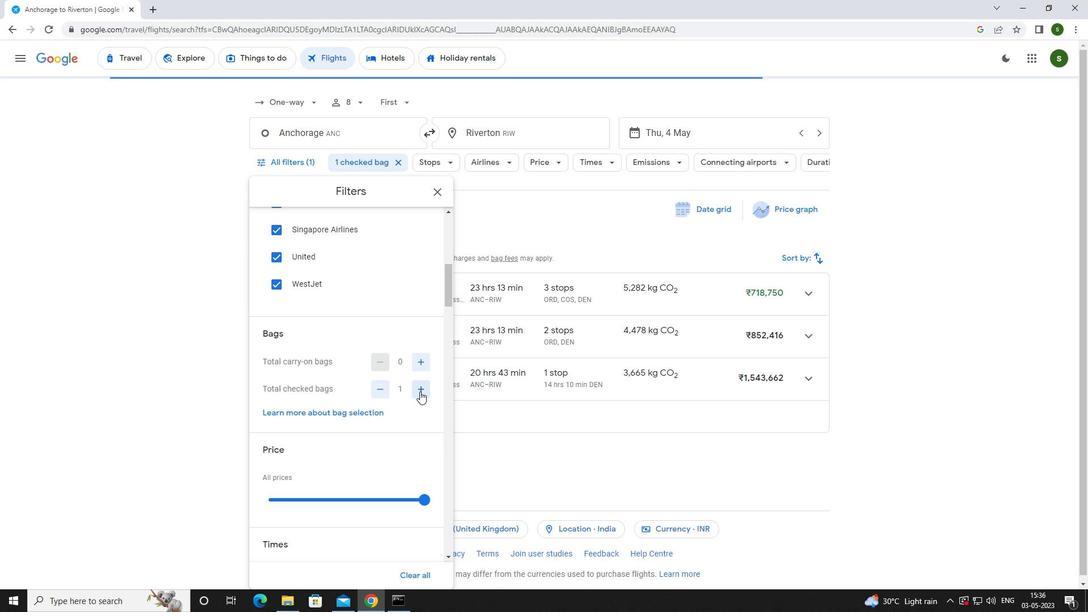 
Action: Mouse moved to (424, 391)
Screenshot: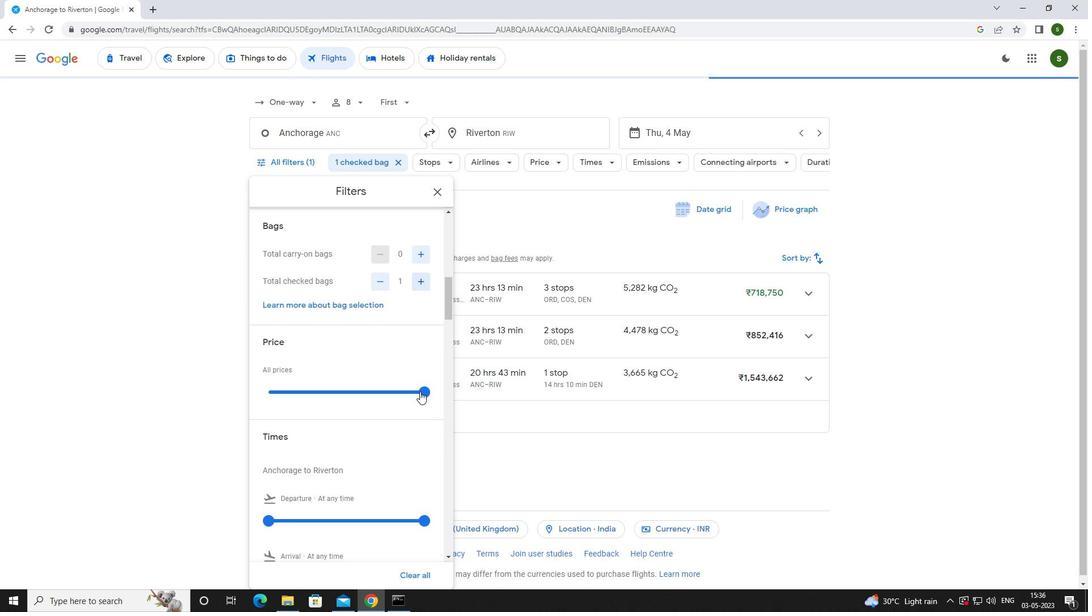 
Action: Mouse pressed left at (424, 391)
Screenshot: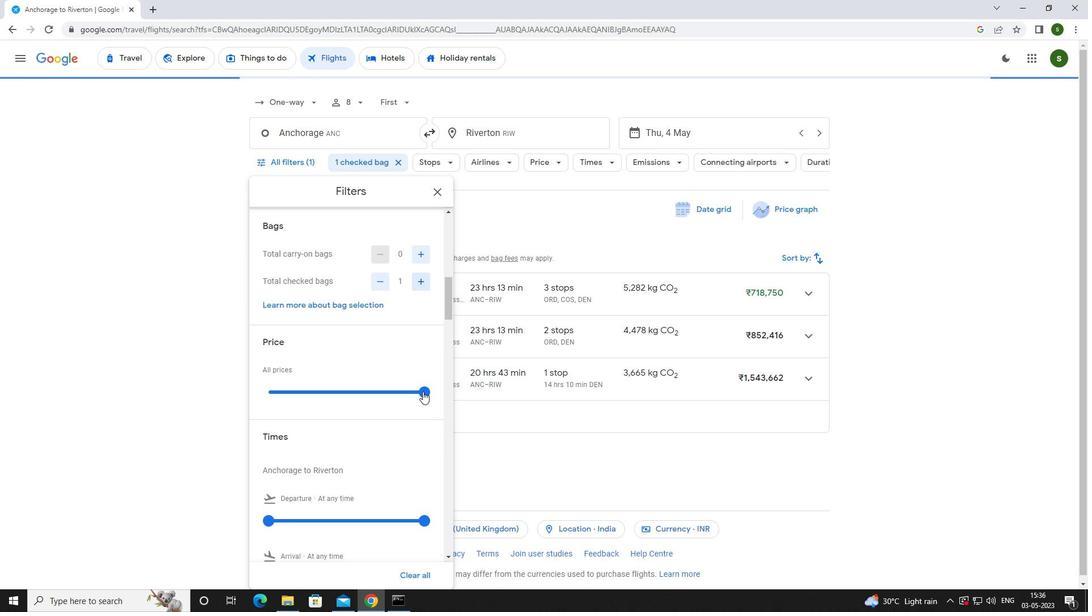 
Action: Mouse moved to (305, 378)
Screenshot: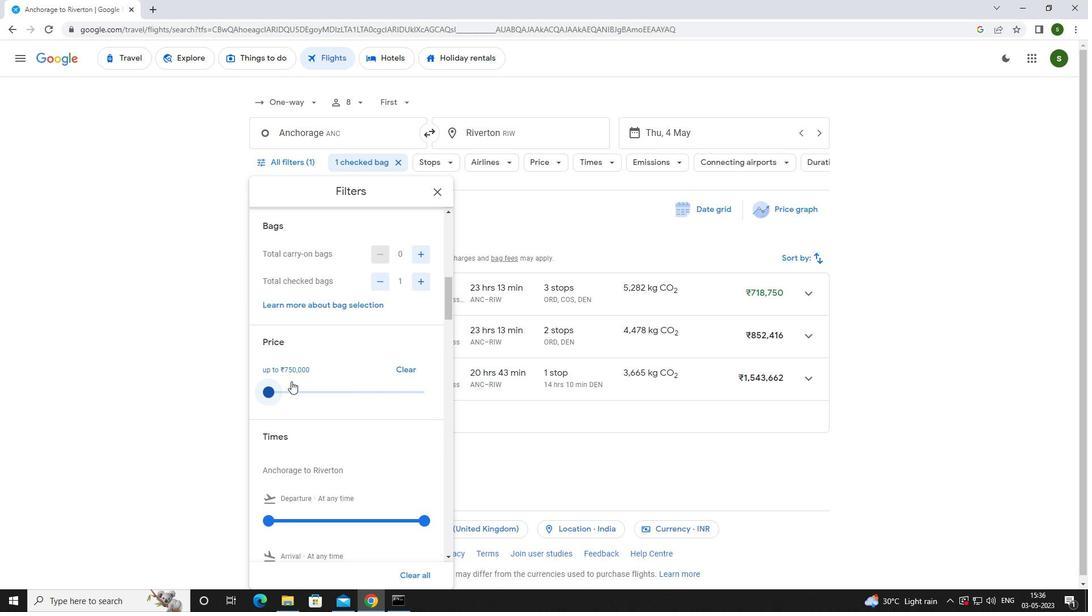 
Action: Mouse scrolled (305, 377) with delta (0, 0)
Screenshot: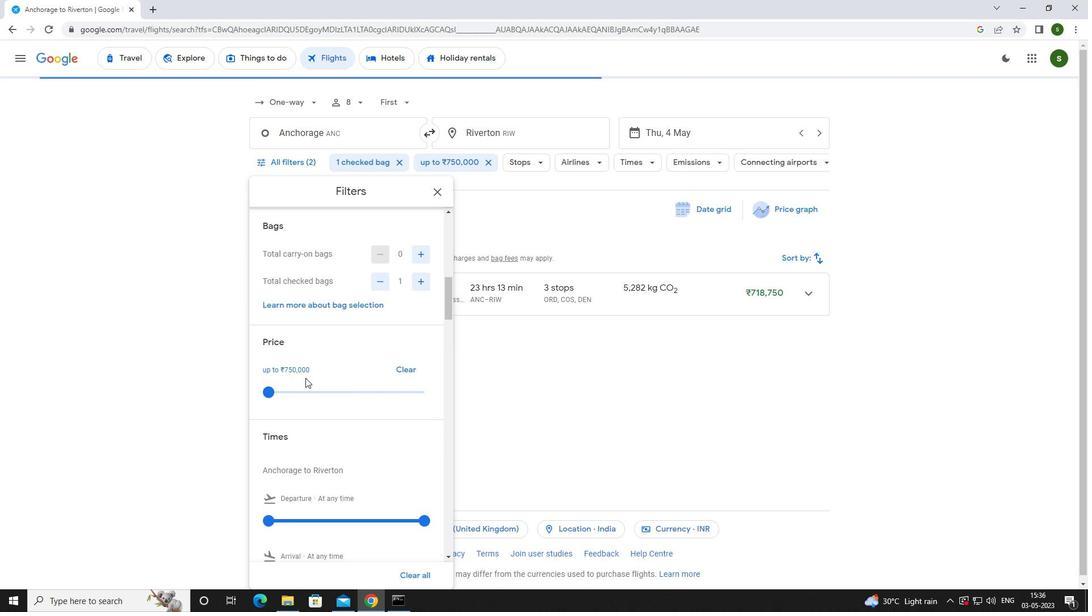 
Action: Mouse scrolled (305, 377) with delta (0, 0)
Screenshot: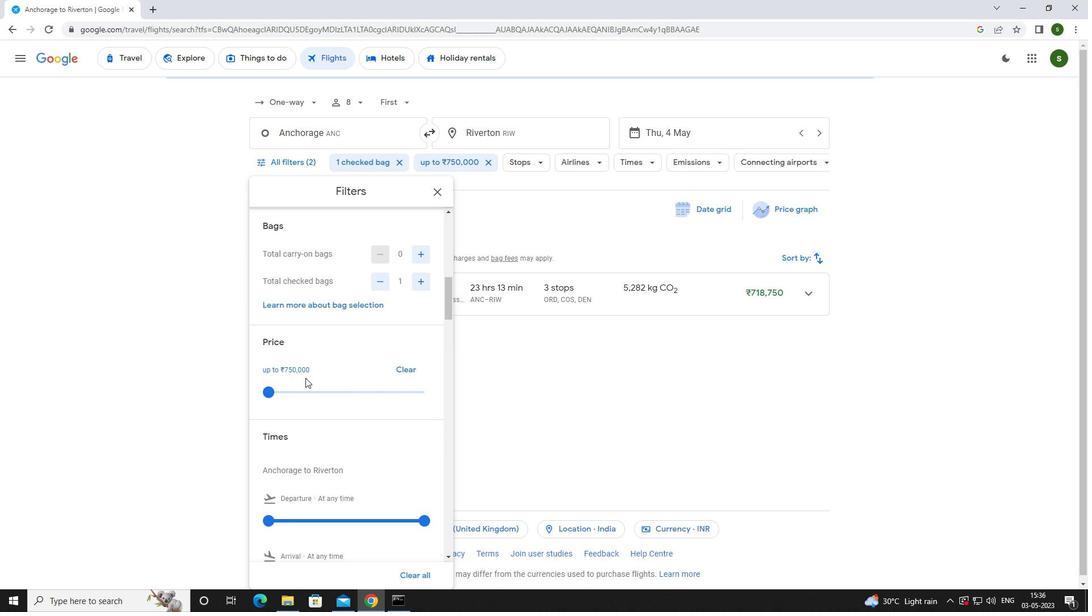 
Action: Mouse moved to (267, 404)
Screenshot: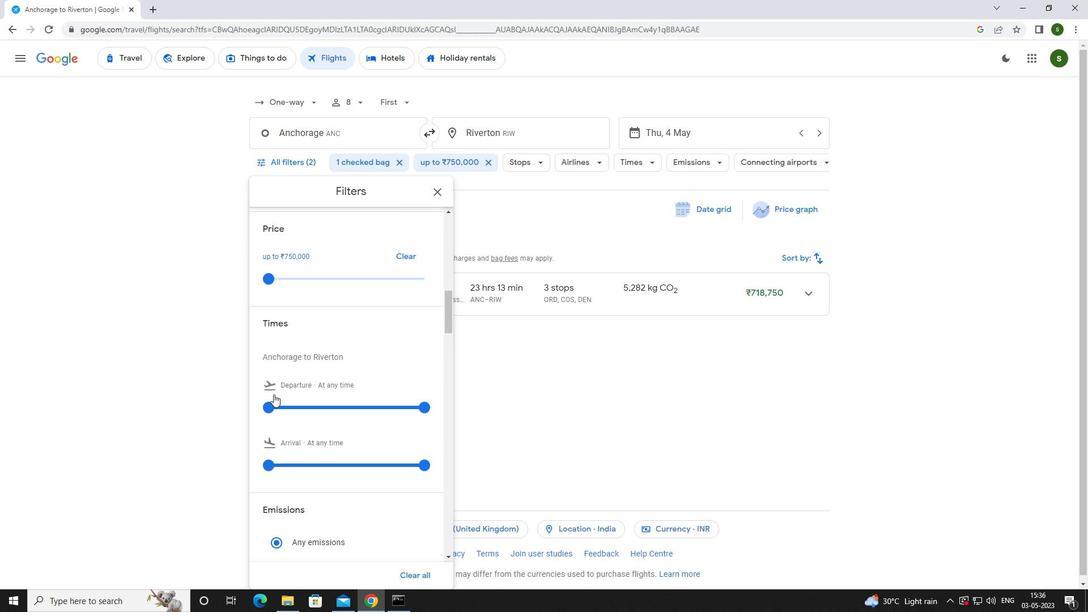 
Action: Mouse pressed left at (267, 404)
Screenshot: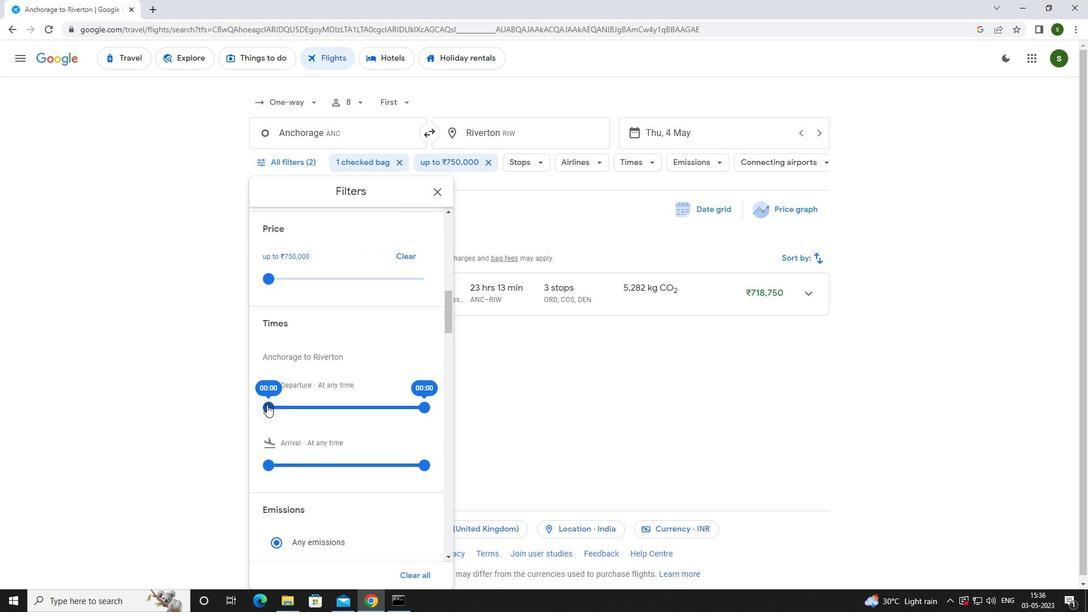 
Action: Mouse moved to (542, 394)
Screenshot: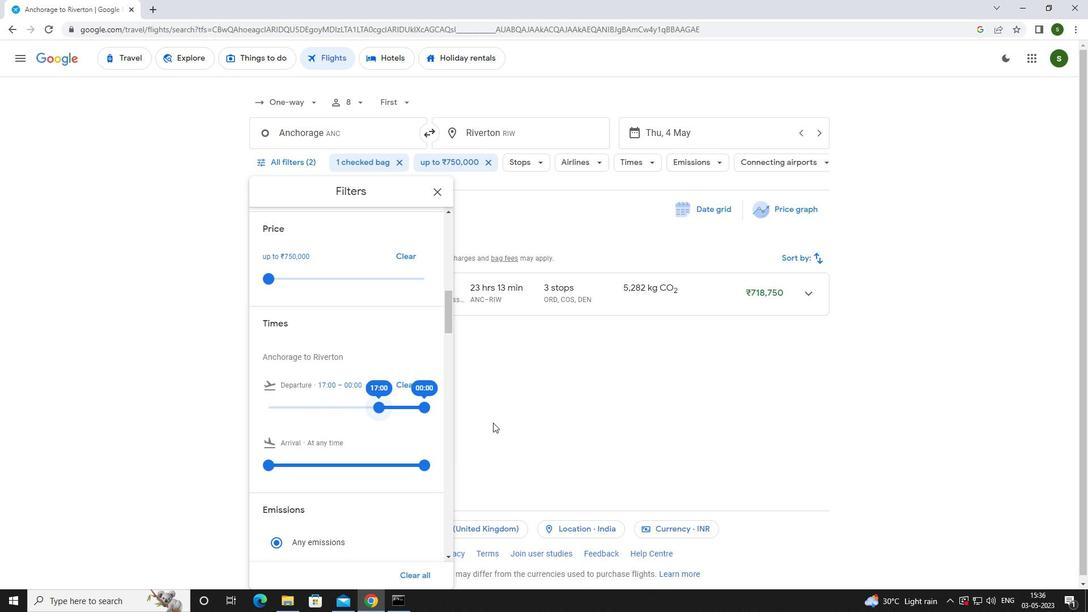 
Action: Mouse pressed left at (542, 394)
Screenshot: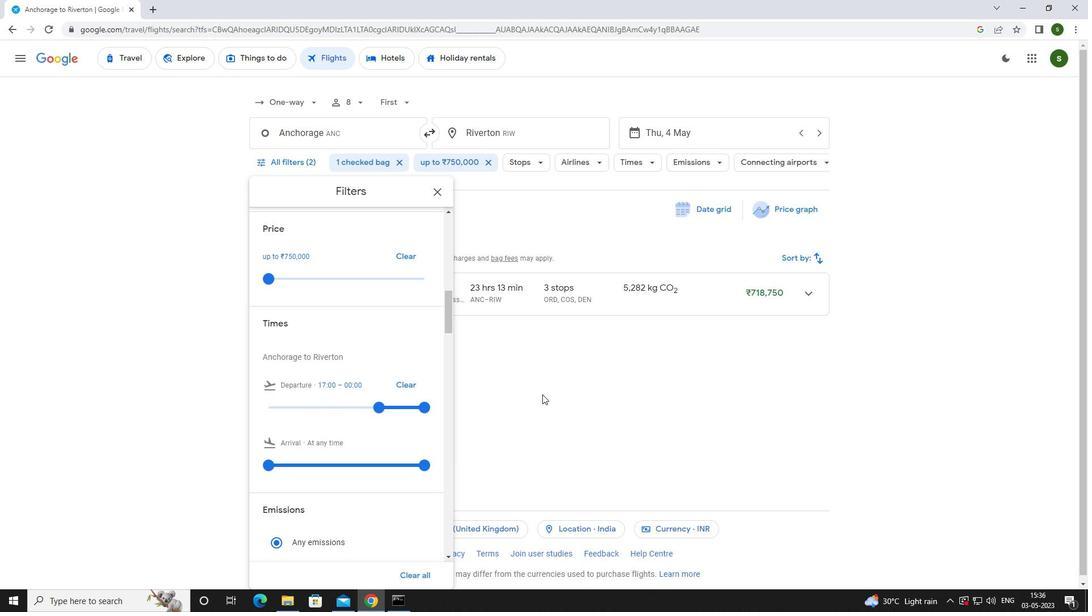 
